 Task: Check the percentage active listings of foyer in the last 3 years.
Action: Mouse moved to (774, 178)
Screenshot: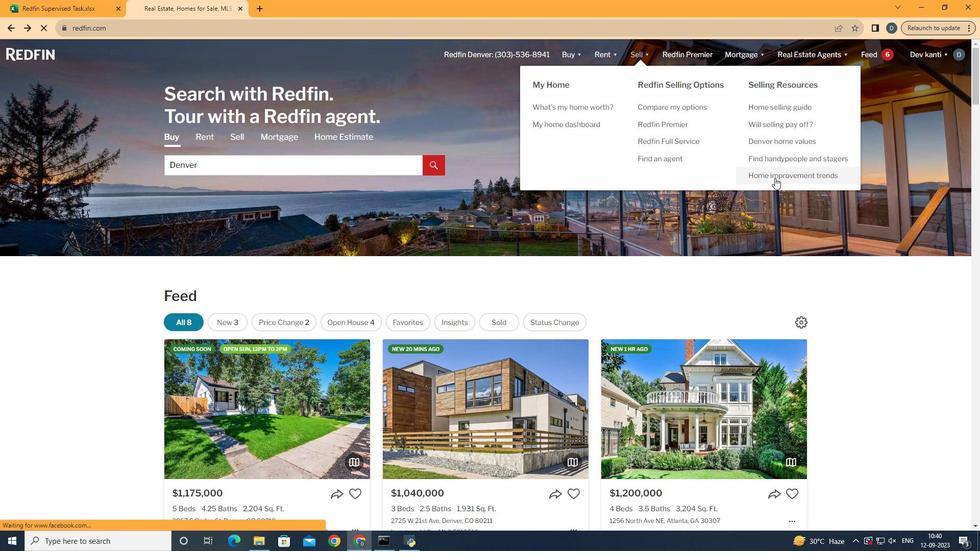
Action: Mouse pressed left at (774, 178)
Screenshot: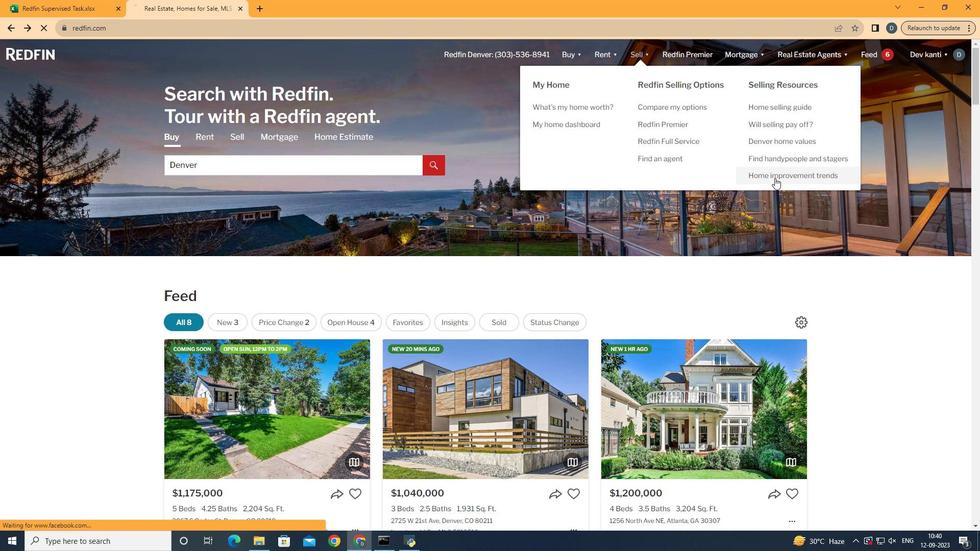 
Action: Mouse moved to (773, 174)
Screenshot: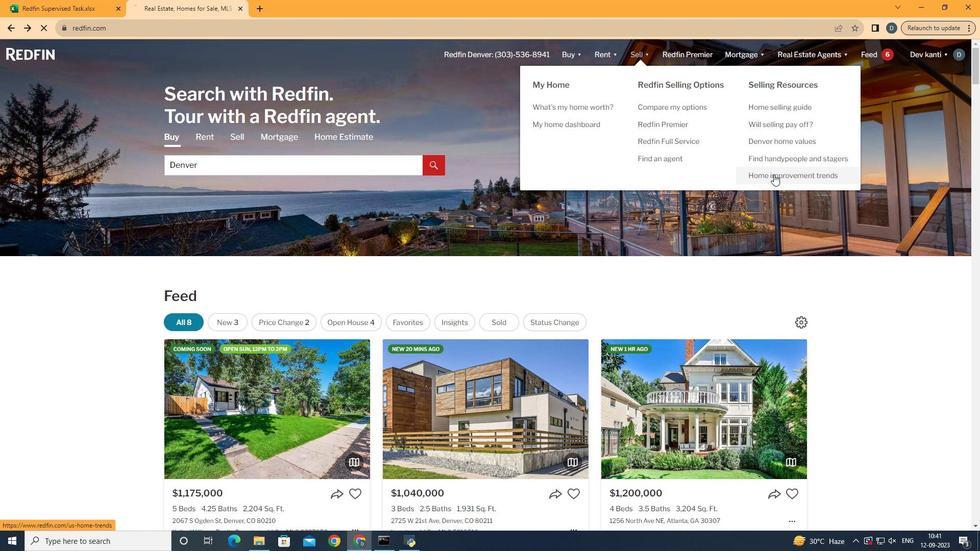 
Action: Mouse pressed left at (773, 174)
Screenshot: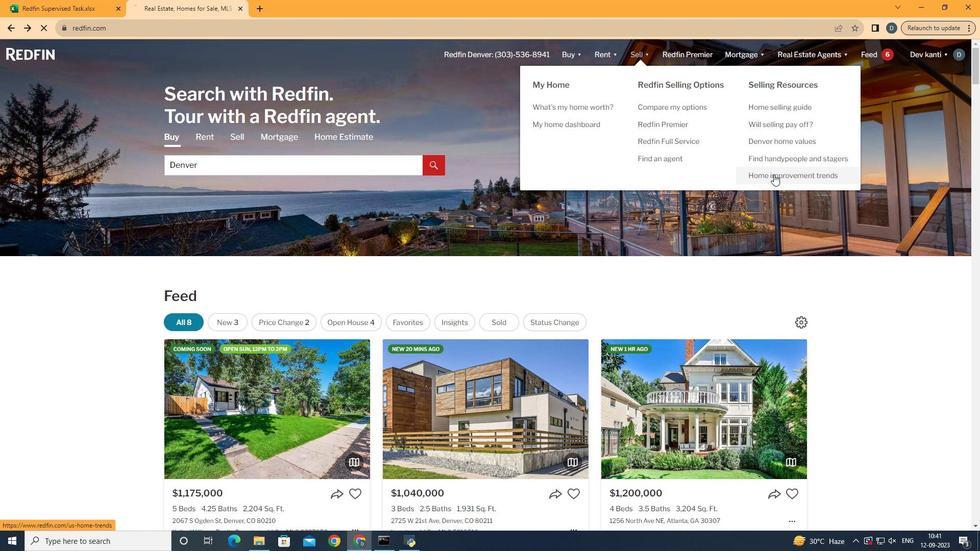 
Action: Mouse moved to (242, 203)
Screenshot: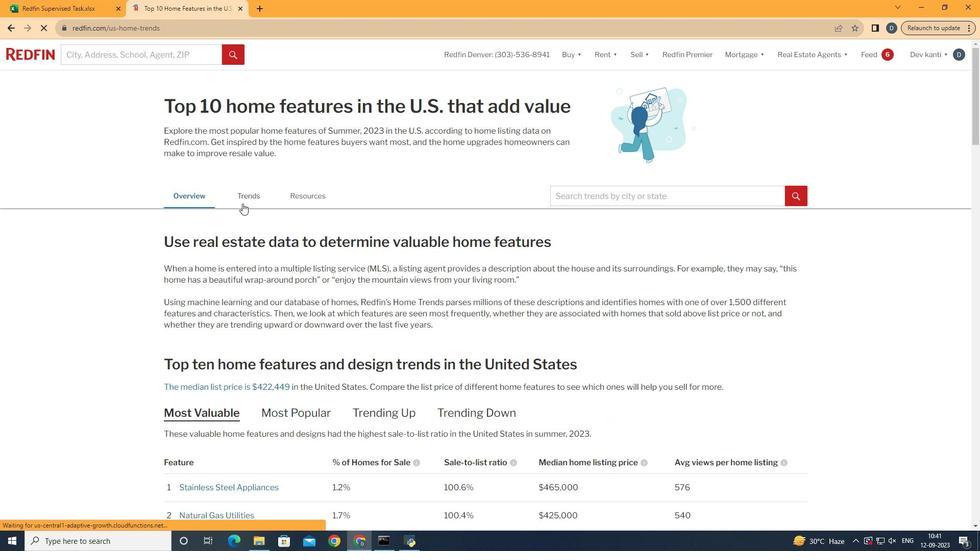 
Action: Mouse pressed left at (242, 203)
Screenshot: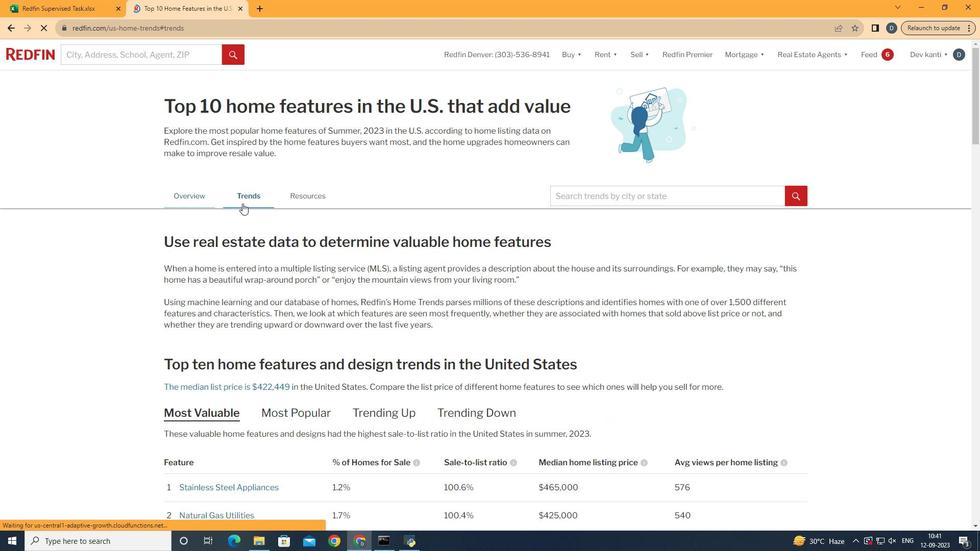 
Action: Mouse moved to (362, 289)
Screenshot: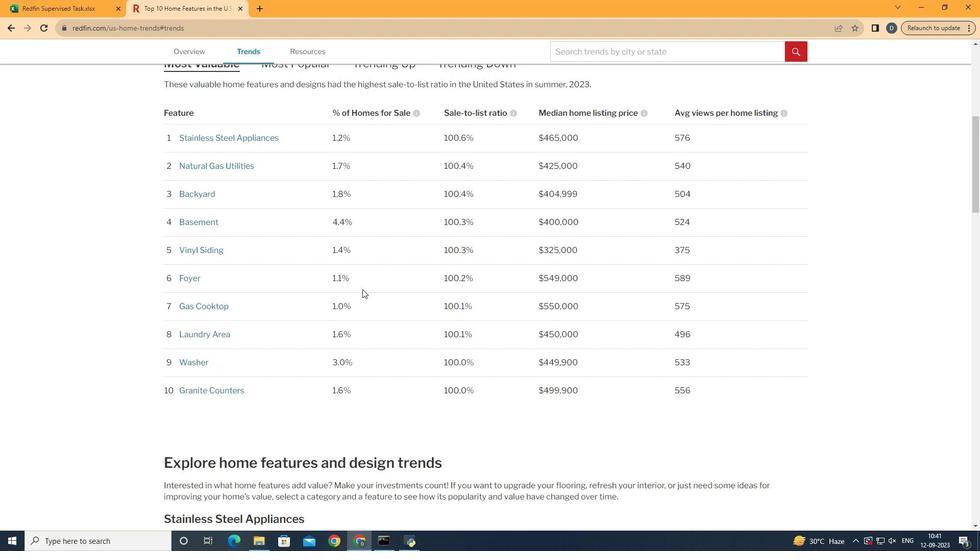 
Action: Mouse scrolled (362, 289) with delta (0, 0)
Screenshot: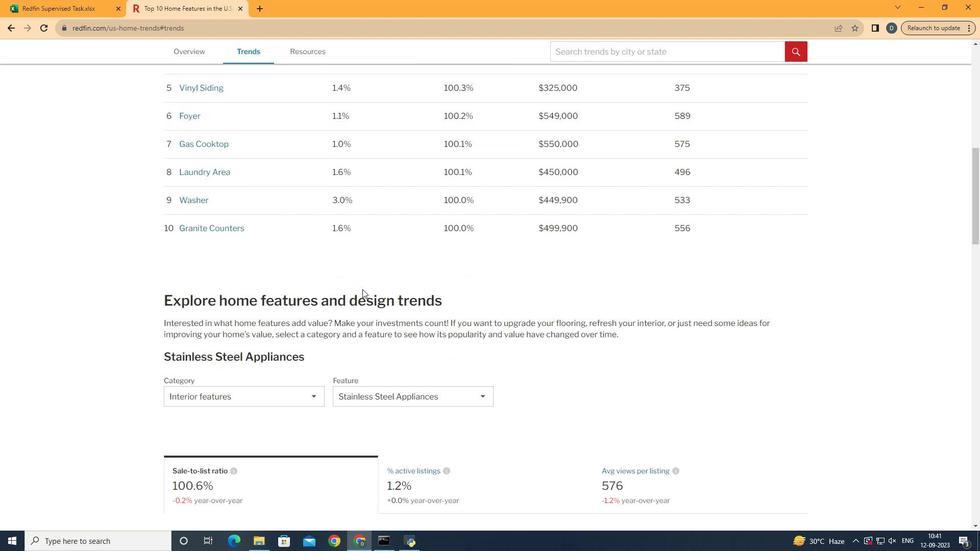 
Action: Mouse scrolled (362, 289) with delta (0, 0)
Screenshot: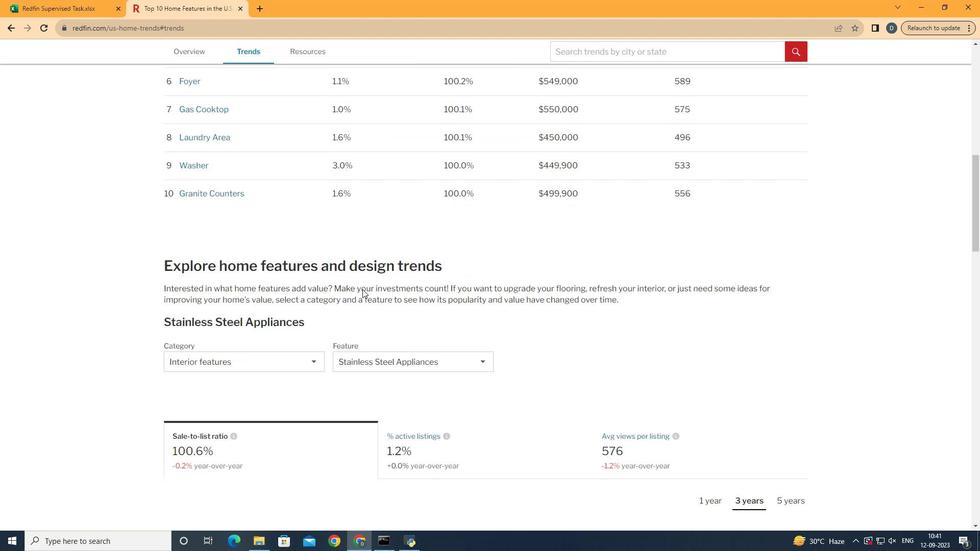 
Action: Mouse scrolled (362, 289) with delta (0, 0)
Screenshot: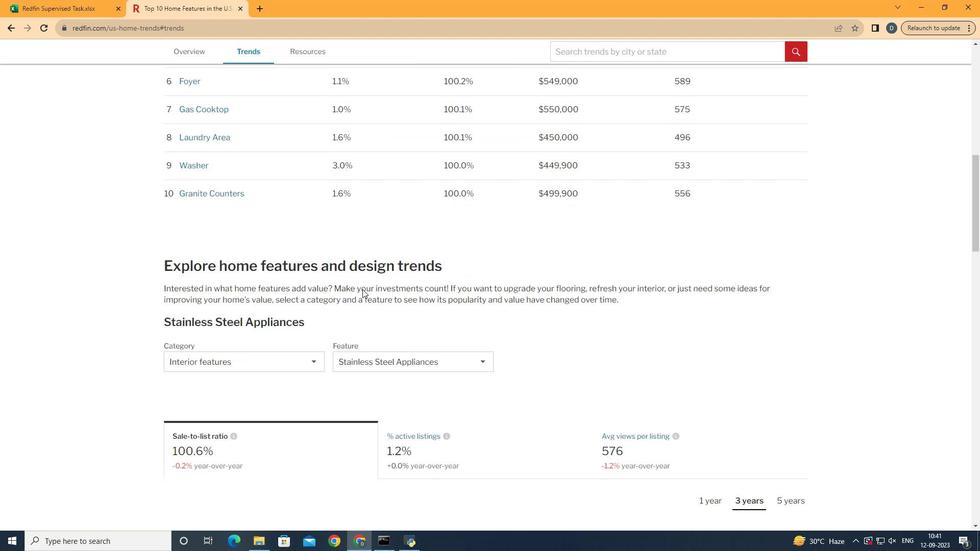 
Action: Mouse scrolled (362, 289) with delta (0, 0)
Screenshot: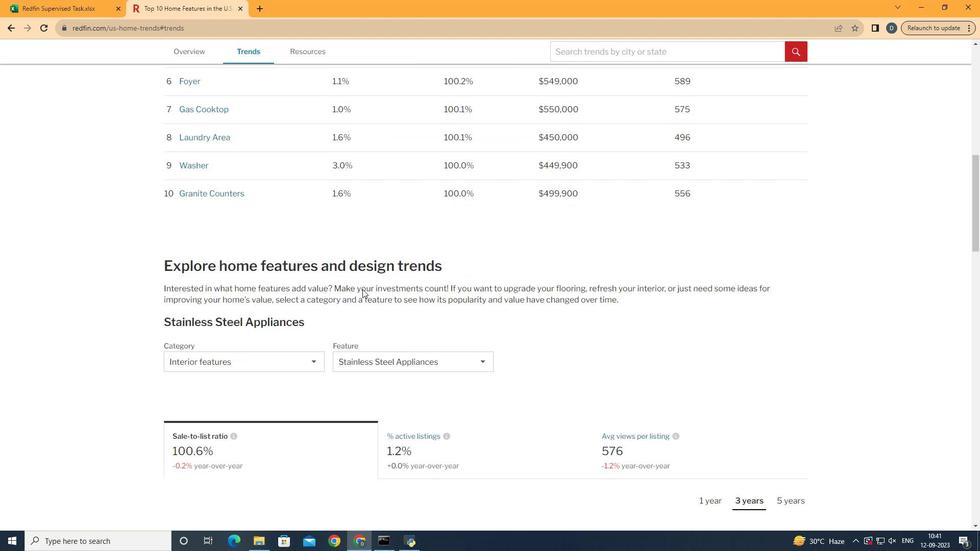 
Action: Mouse scrolled (362, 289) with delta (0, 0)
Screenshot: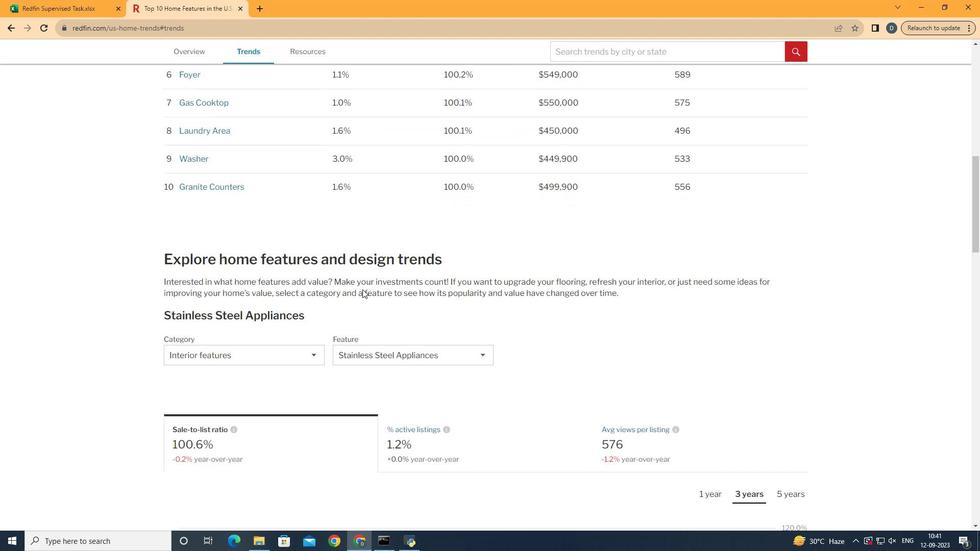 
Action: Mouse scrolled (362, 289) with delta (0, 0)
Screenshot: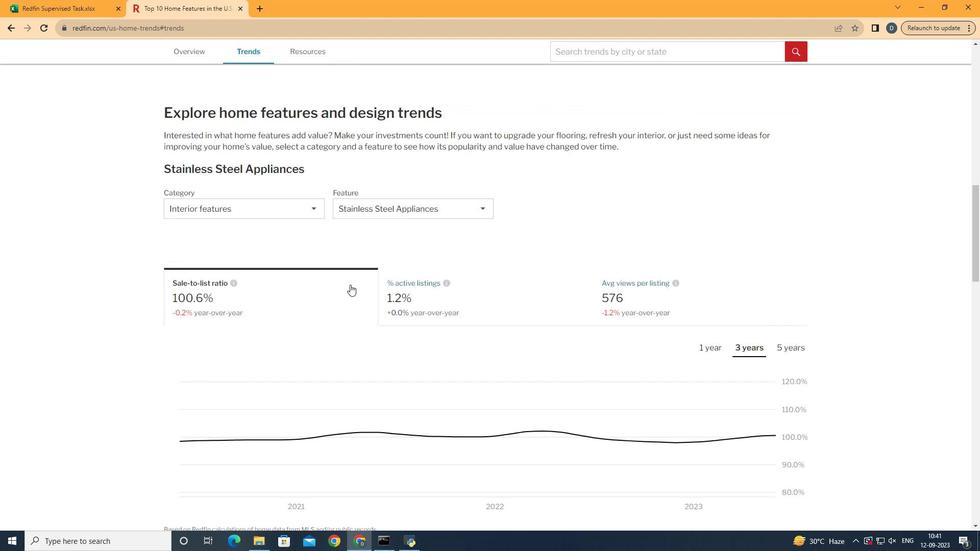 
Action: Mouse scrolled (362, 289) with delta (0, 0)
Screenshot: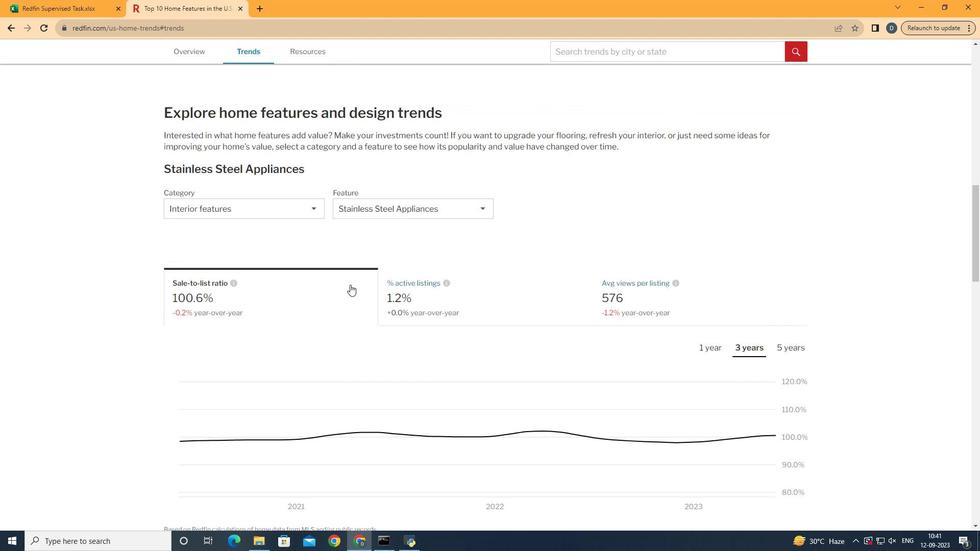 
Action: Mouse scrolled (362, 289) with delta (0, 0)
Screenshot: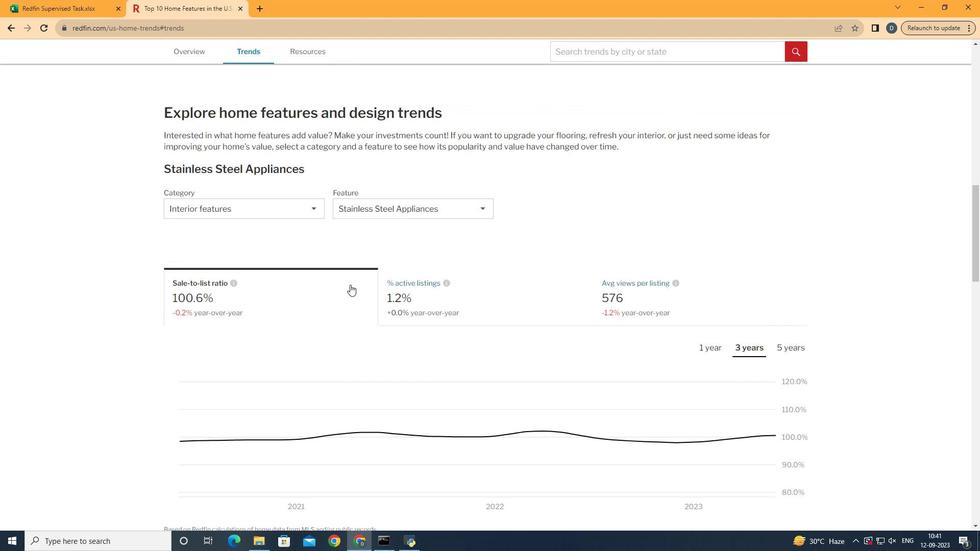 
Action: Mouse moved to (283, 202)
Screenshot: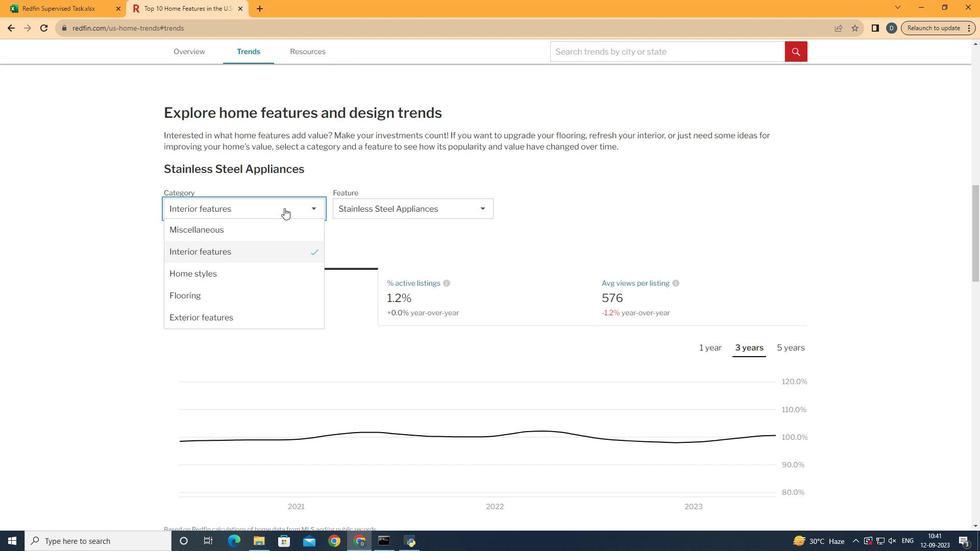 
Action: Mouse pressed left at (283, 202)
Screenshot: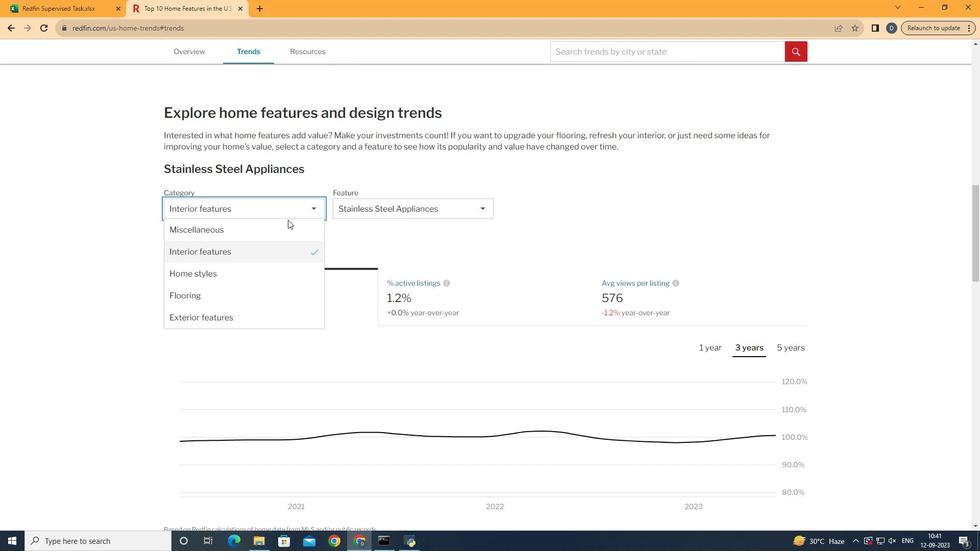 
Action: Mouse moved to (294, 254)
Screenshot: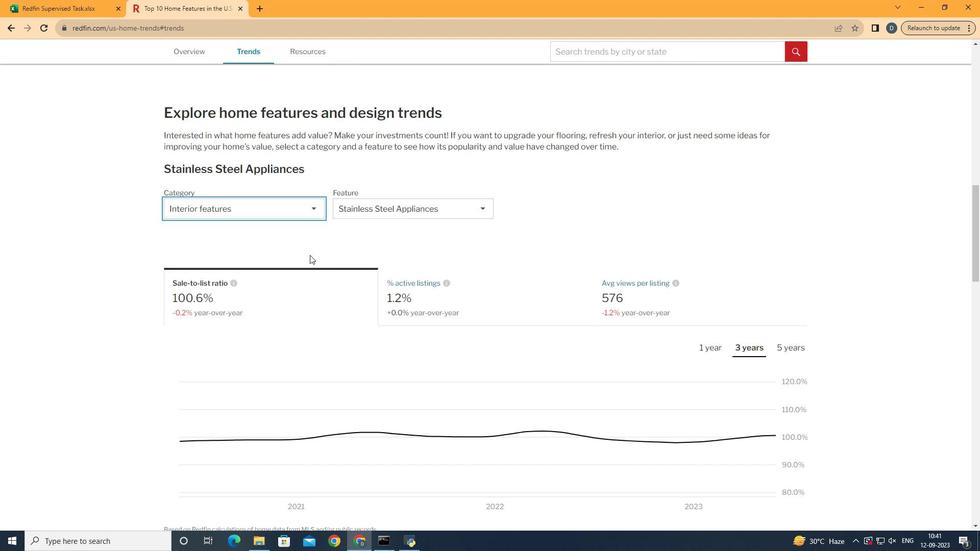 
Action: Mouse pressed left at (294, 254)
Screenshot: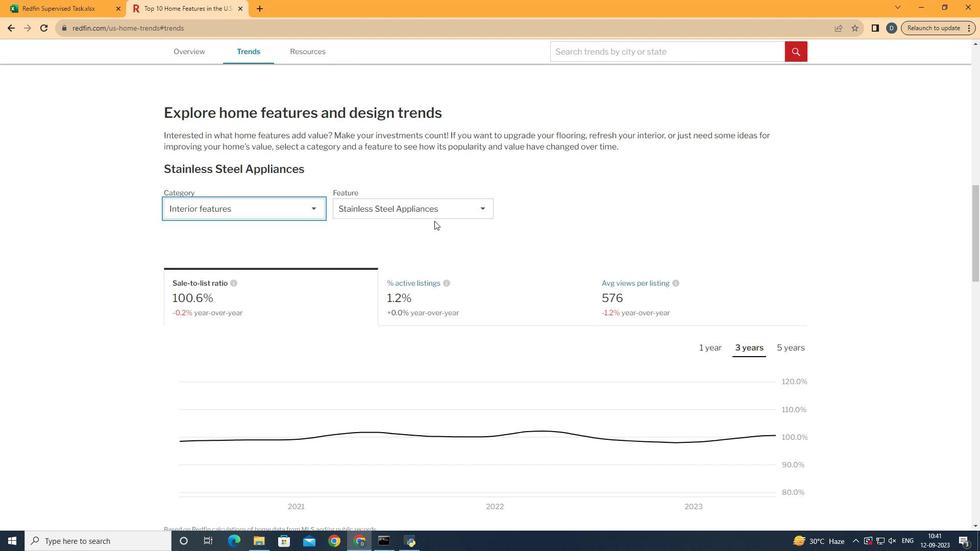 
Action: Mouse moved to (440, 219)
Screenshot: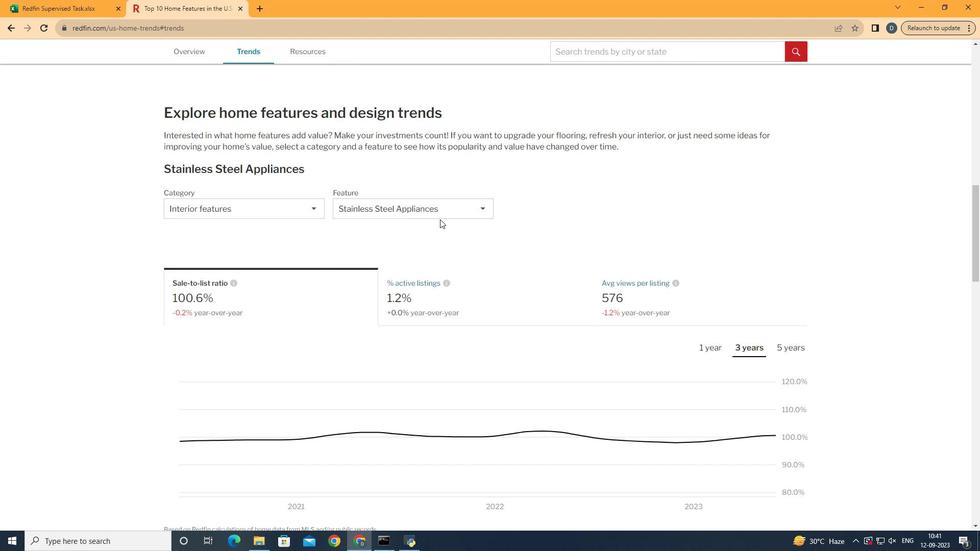 
Action: Mouse pressed left at (440, 219)
Screenshot: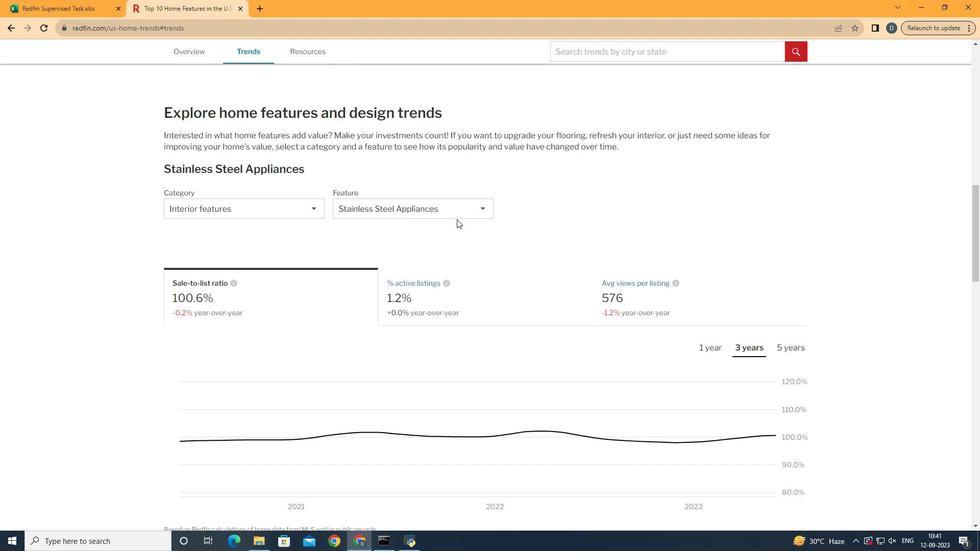 
Action: Mouse moved to (457, 219)
Screenshot: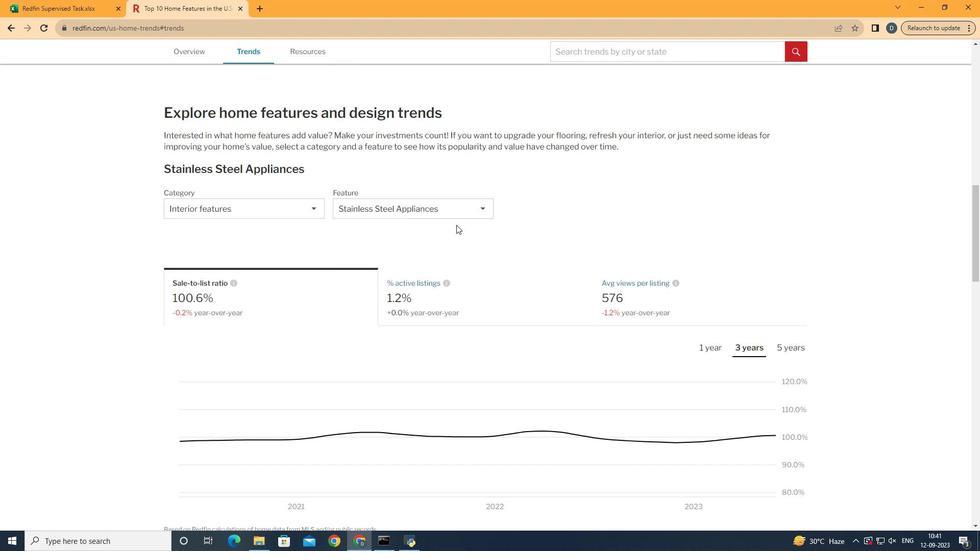 
Action: Mouse pressed left at (457, 219)
Screenshot: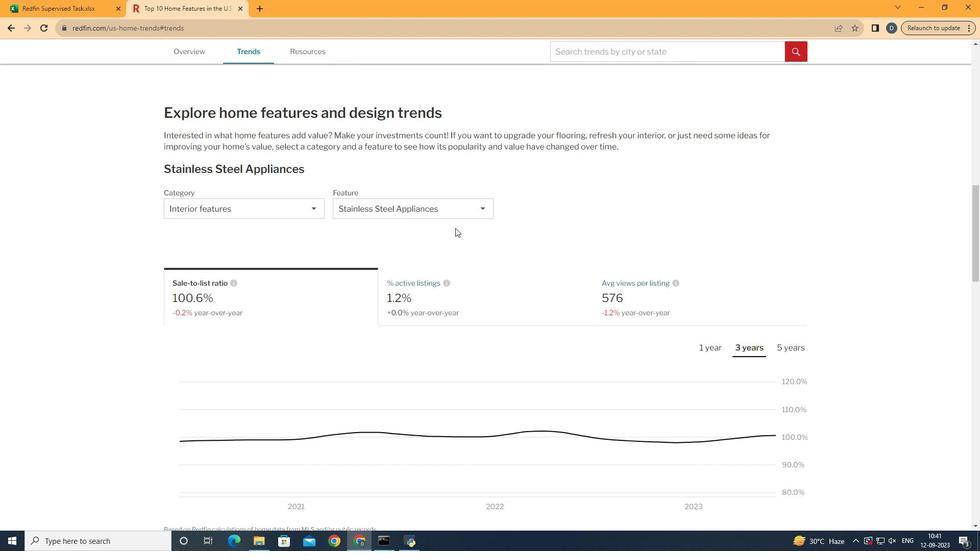 
Action: Mouse moved to (479, 204)
Screenshot: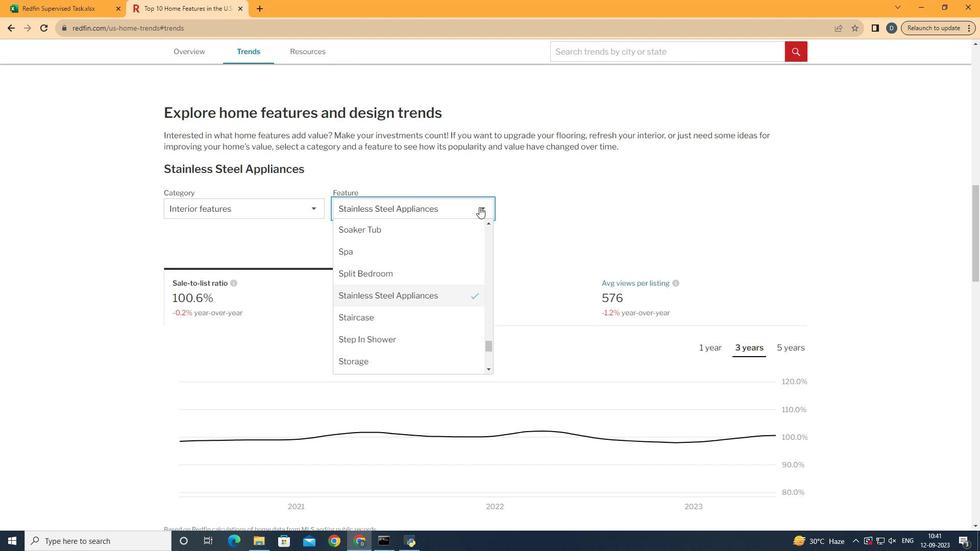 
Action: Mouse pressed left at (479, 204)
Screenshot: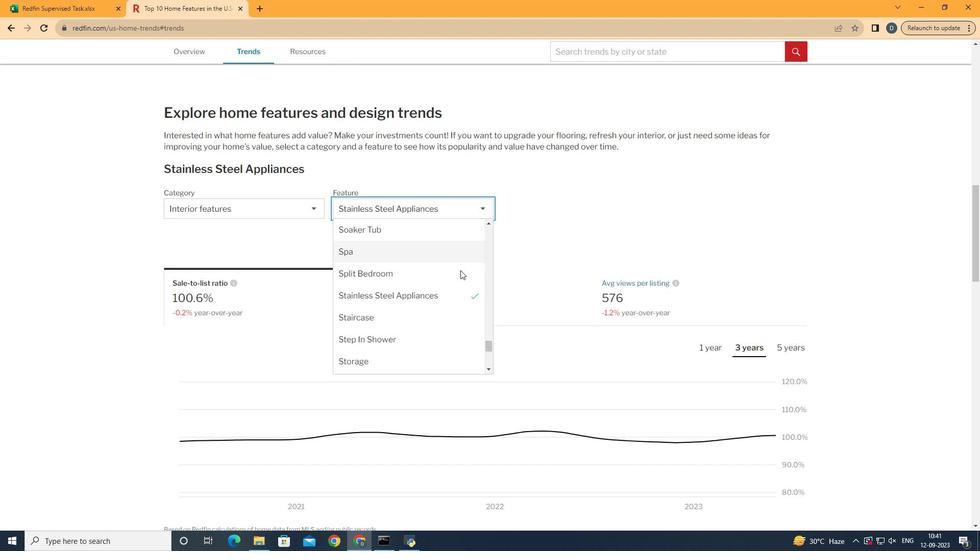 
Action: Mouse moved to (457, 282)
Screenshot: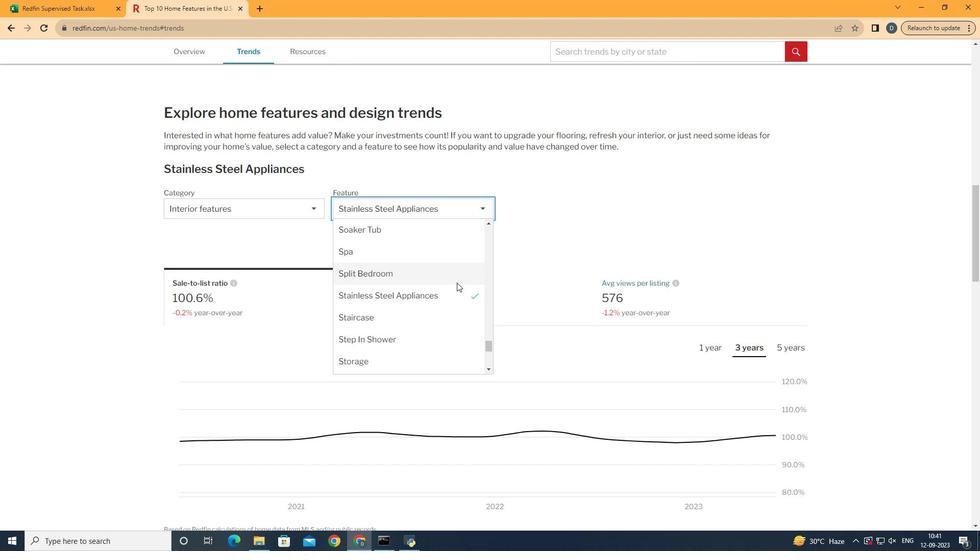 
Action: Mouse scrolled (457, 283) with delta (0, 0)
Screenshot: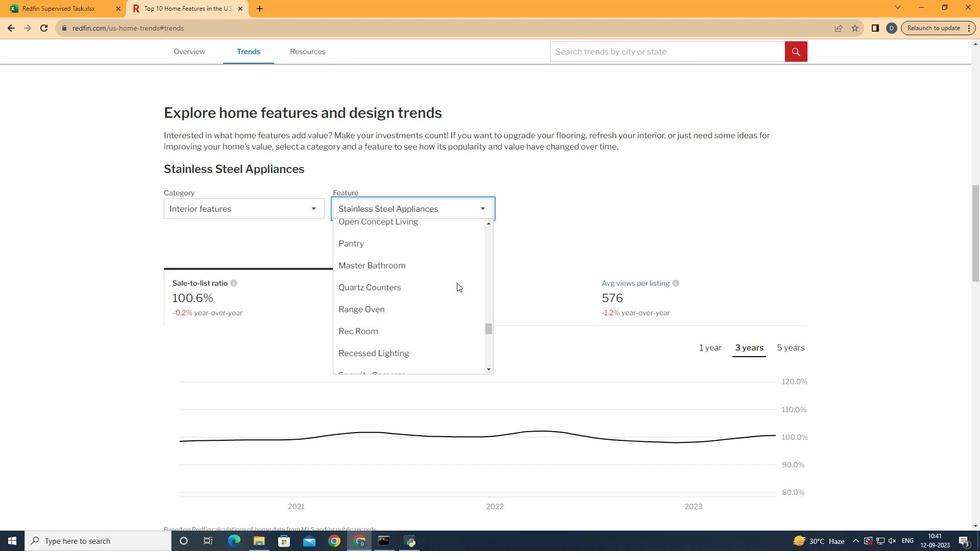 
Action: Mouse scrolled (457, 283) with delta (0, 0)
Screenshot: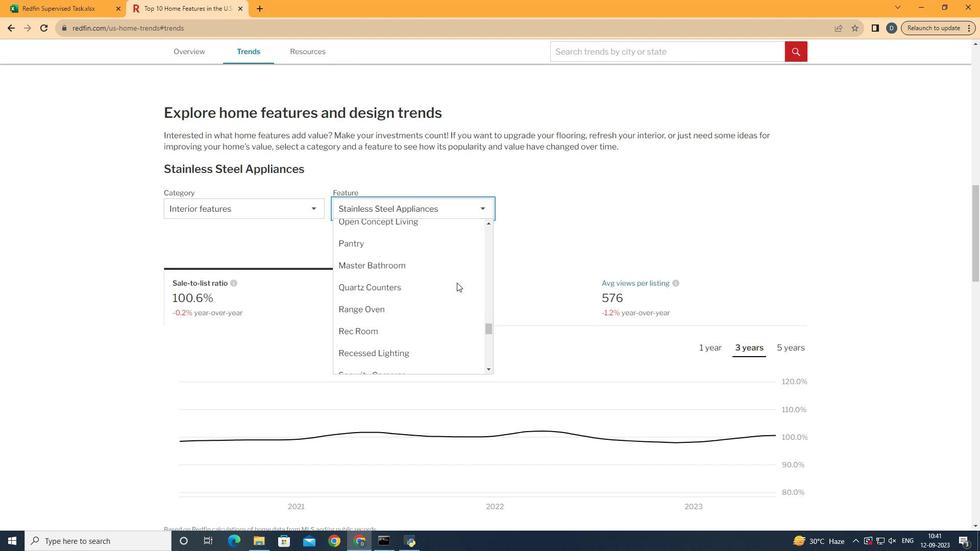 
Action: Mouse scrolled (457, 283) with delta (0, 0)
Screenshot: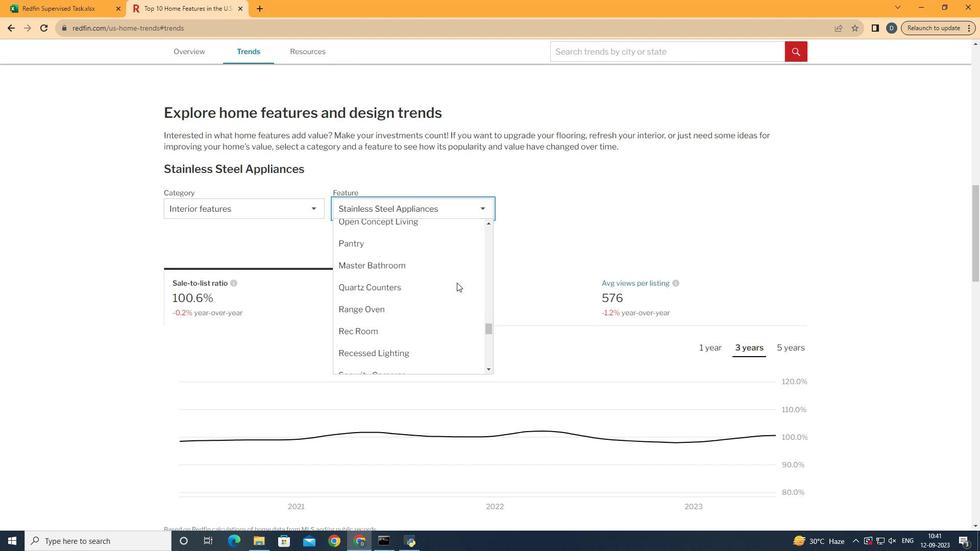 
Action: Mouse scrolled (457, 283) with delta (0, 0)
Screenshot: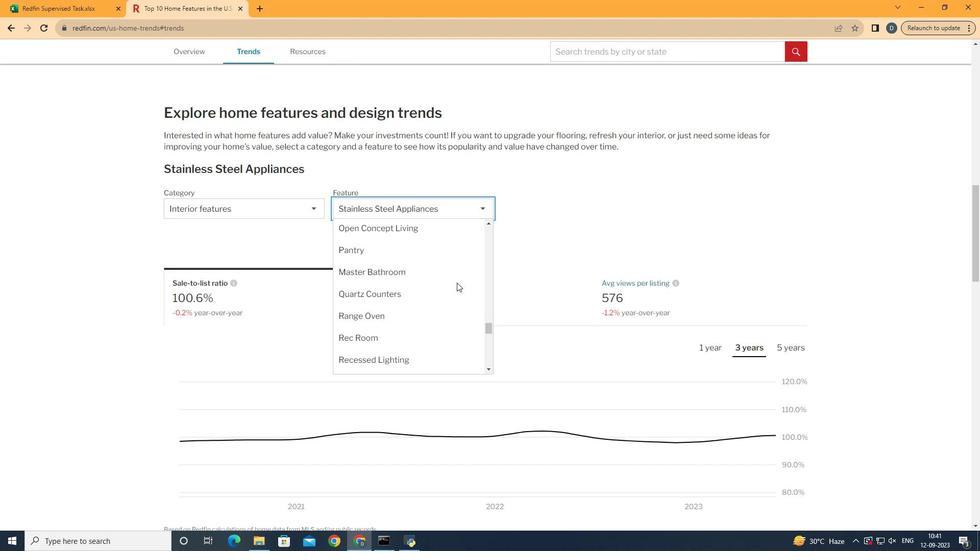 
Action: Mouse scrolled (457, 283) with delta (0, 0)
Screenshot: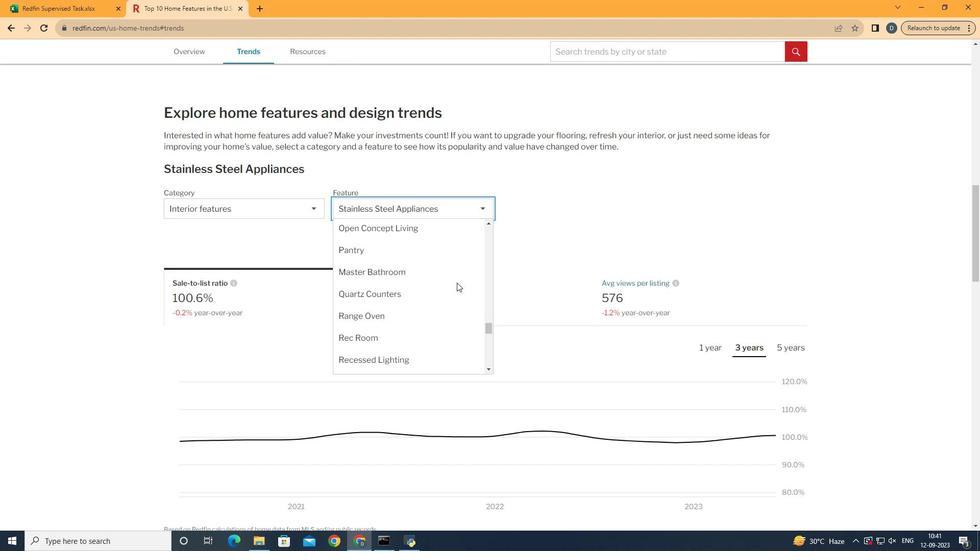 
Action: Mouse scrolled (457, 283) with delta (0, 0)
Screenshot: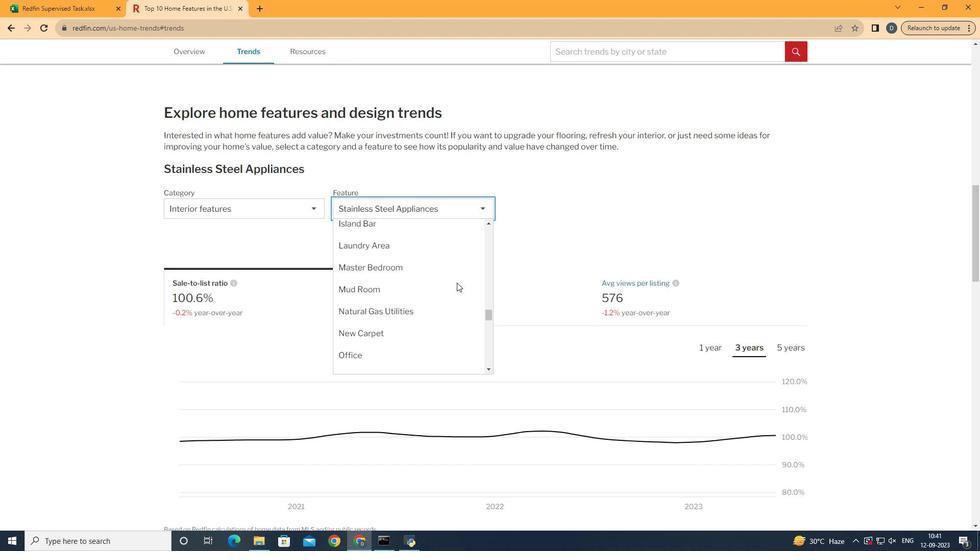 
Action: Mouse scrolled (457, 283) with delta (0, 0)
Screenshot: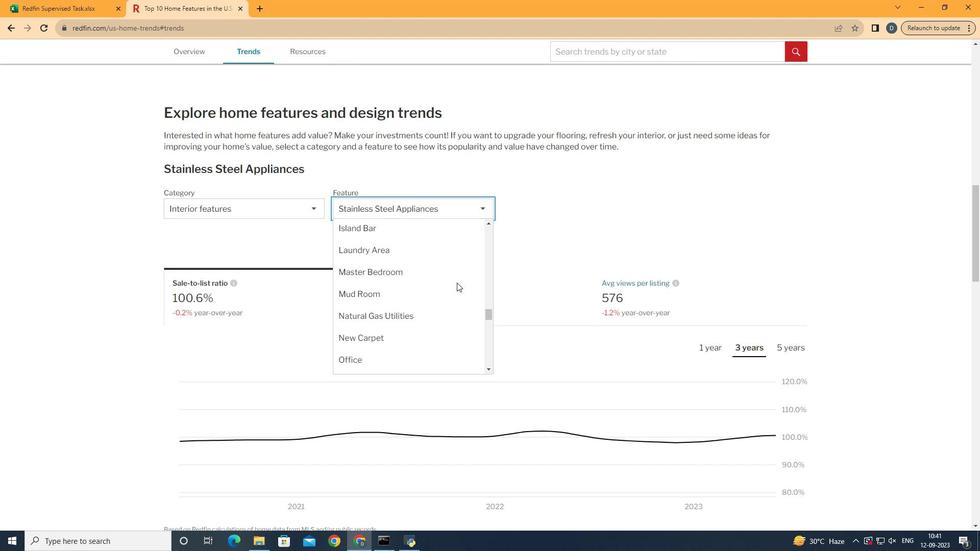 
Action: Mouse scrolled (457, 283) with delta (0, 0)
Screenshot: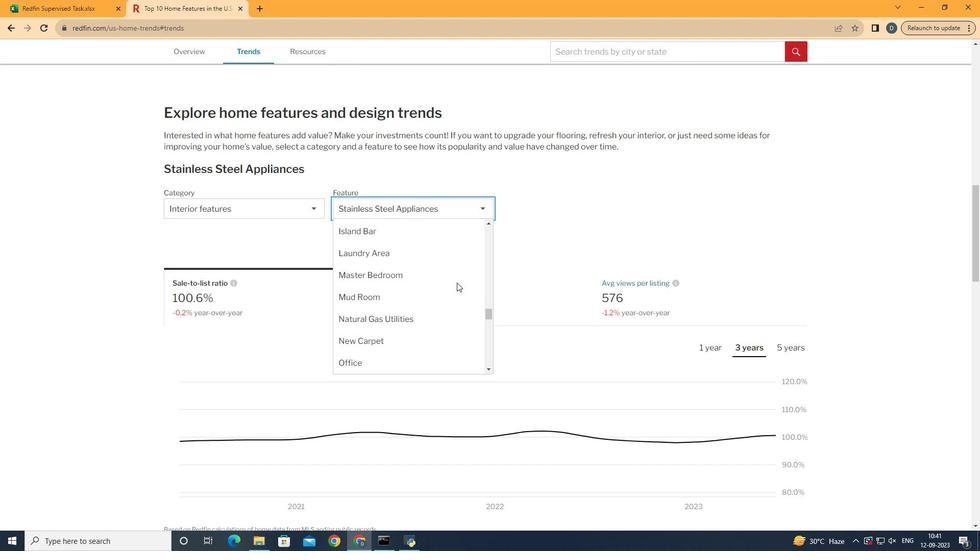 
Action: Mouse scrolled (457, 283) with delta (0, 0)
Screenshot: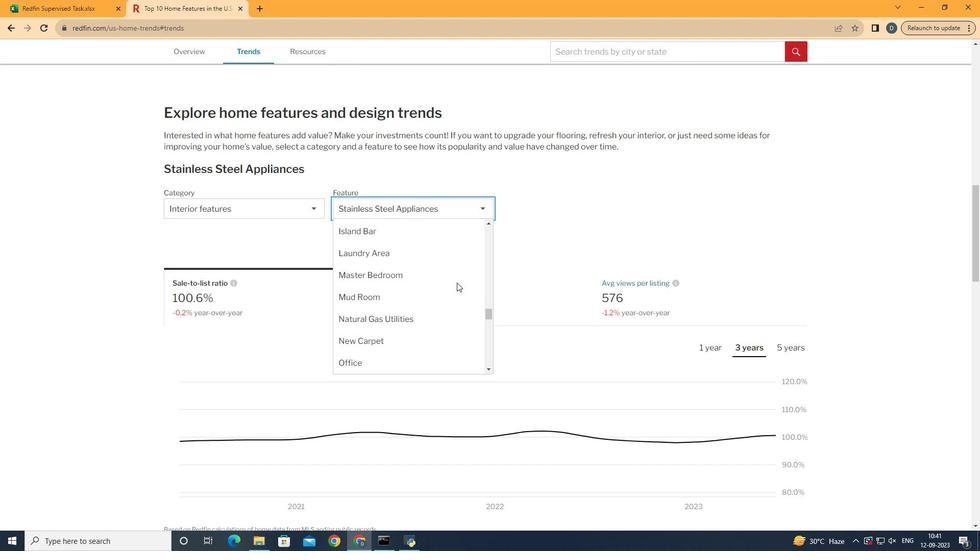 
Action: Mouse scrolled (457, 283) with delta (0, 0)
Screenshot: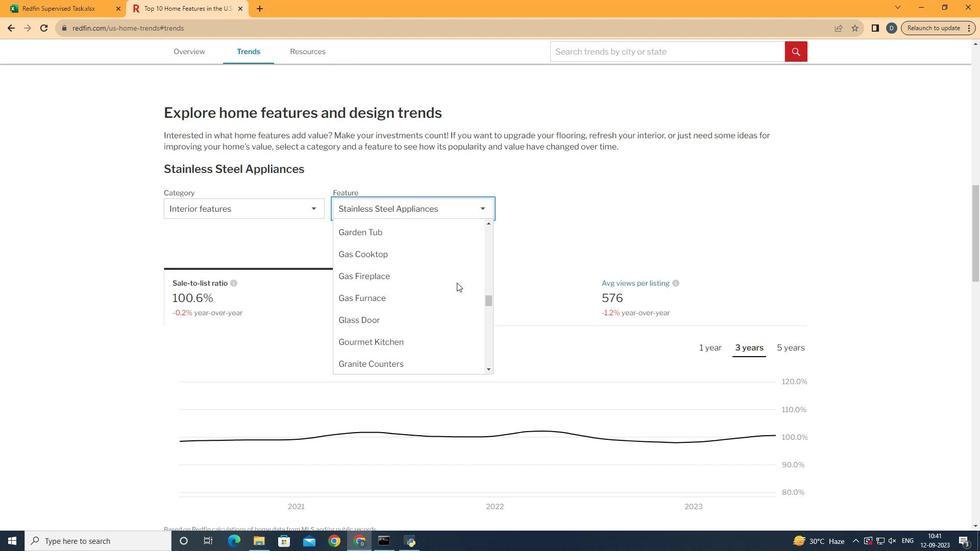 
Action: Mouse scrolled (457, 283) with delta (0, 0)
Screenshot: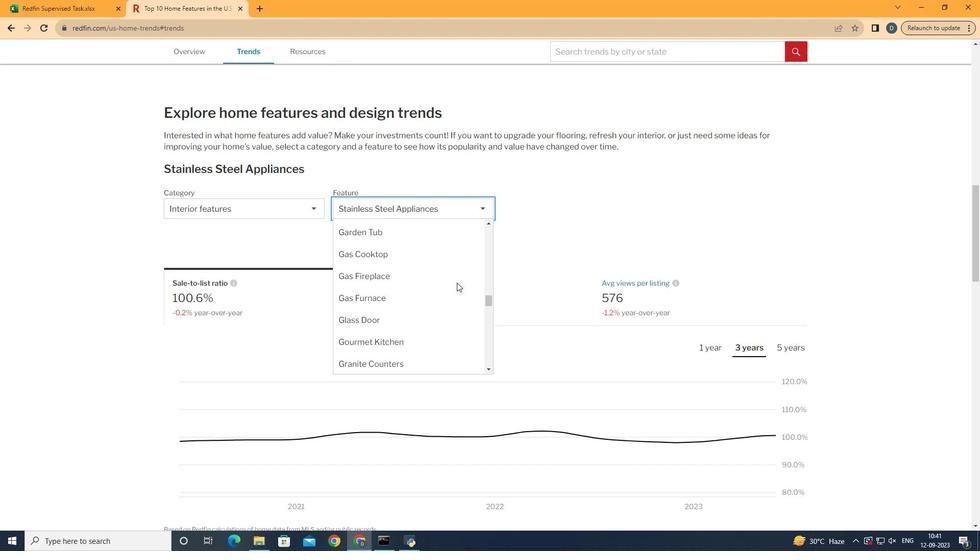 
Action: Mouse scrolled (457, 283) with delta (0, 0)
Screenshot: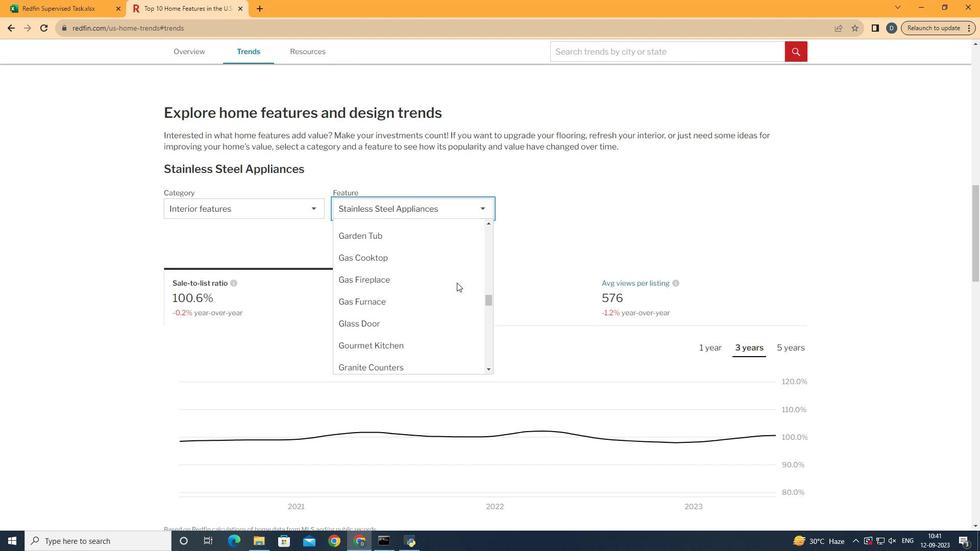 
Action: Mouse scrolled (457, 283) with delta (0, 0)
Screenshot: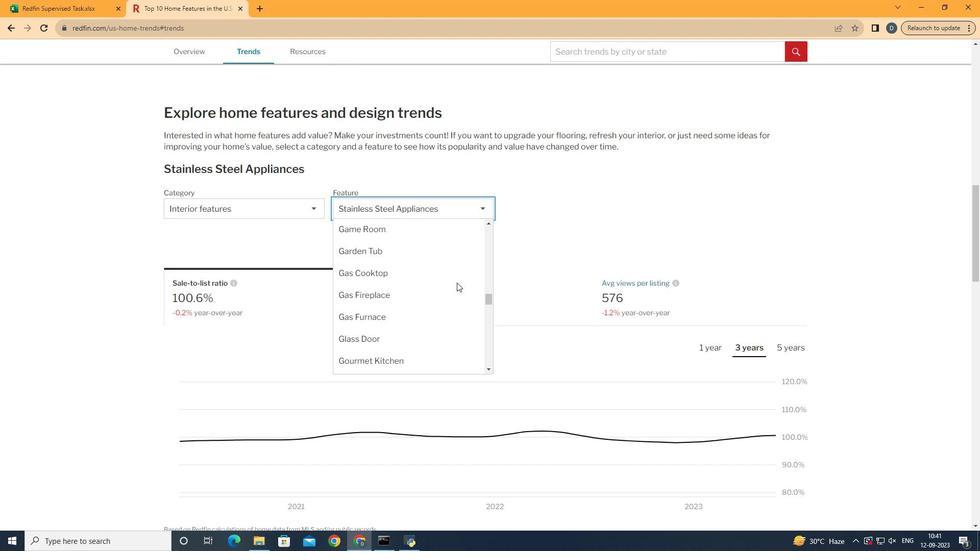 
Action: Mouse scrolled (457, 283) with delta (0, 0)
Screenshot: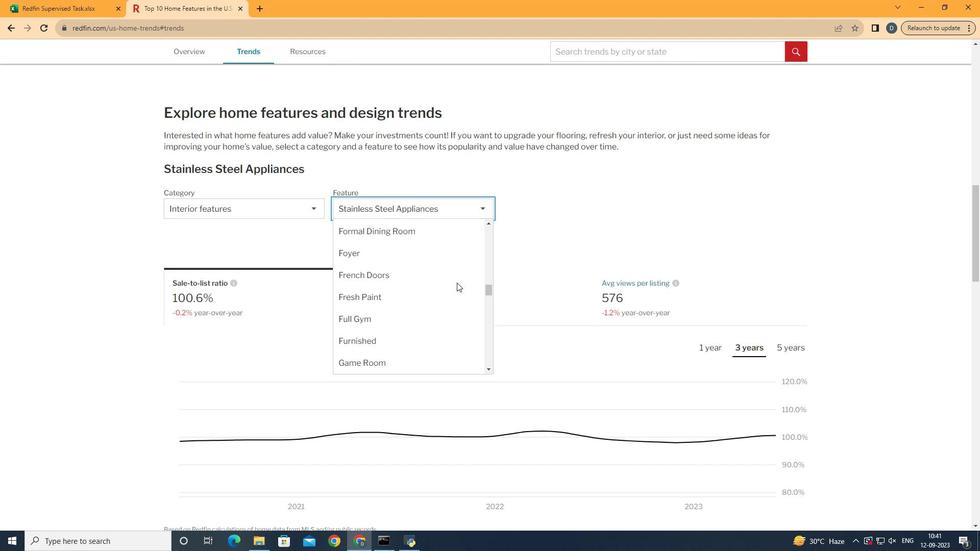 
Action: Mouse scrolled (457, 283) with delta (0, 0)
Screenshot: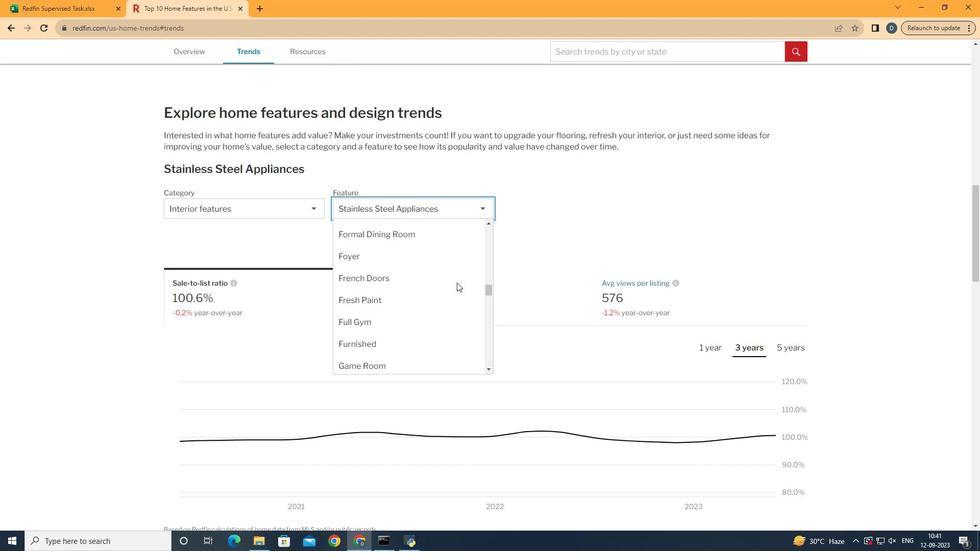 
Action: Mouse scrolled (457, 283) with delta (0, 0)
Screenshot: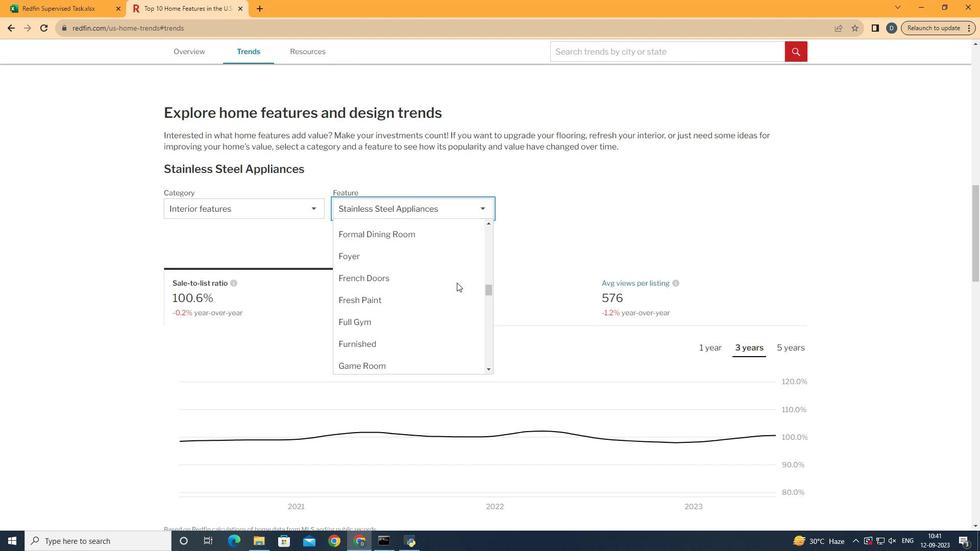 
Action: Mouse scrolled (457, 283) with delta (0, 0)
Screenshot: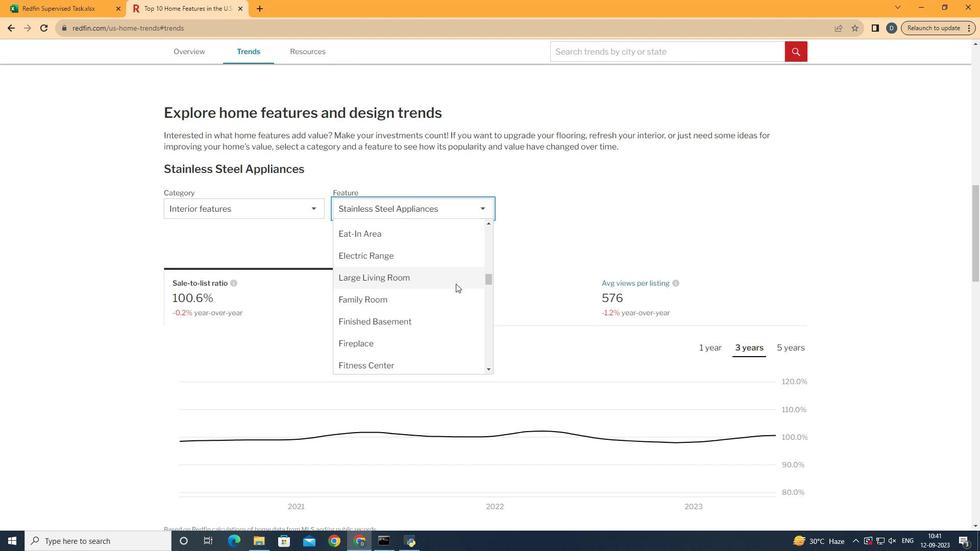 
Action: Mouse scrolled (457, 283) with delta (0, 0)
Screenshot: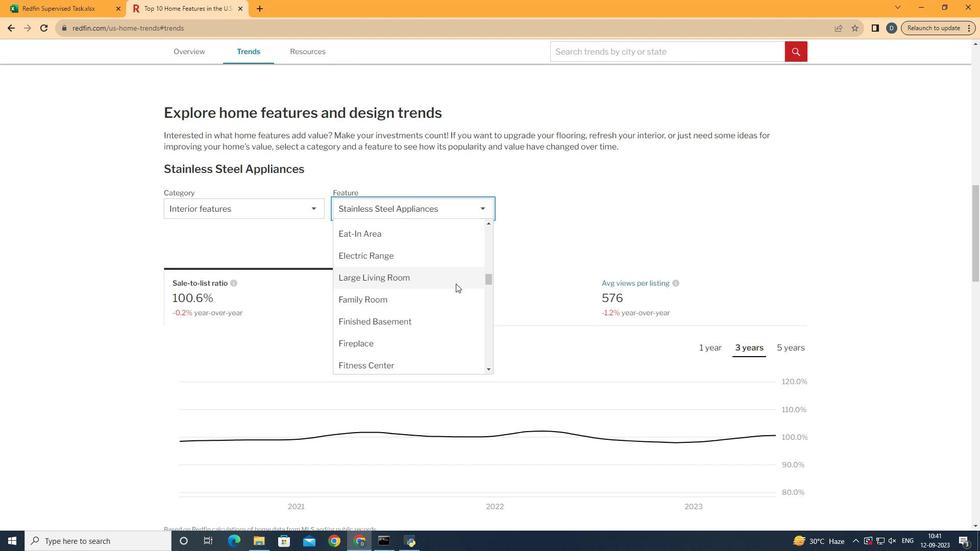
Action: Mouse scrolled (457, 283) with delta (0, 0)
Screenshot: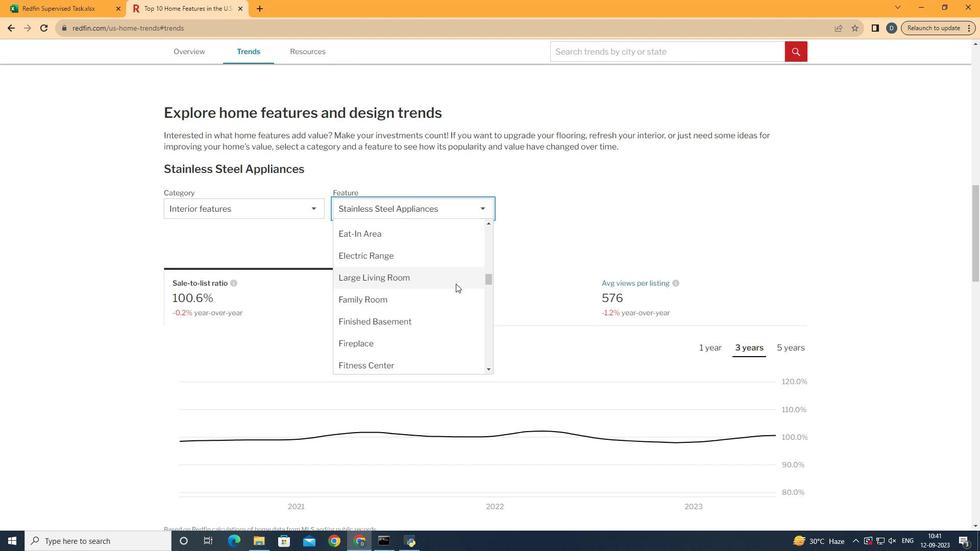 
Action: Mouse moved to (462, 338)
Screenshot: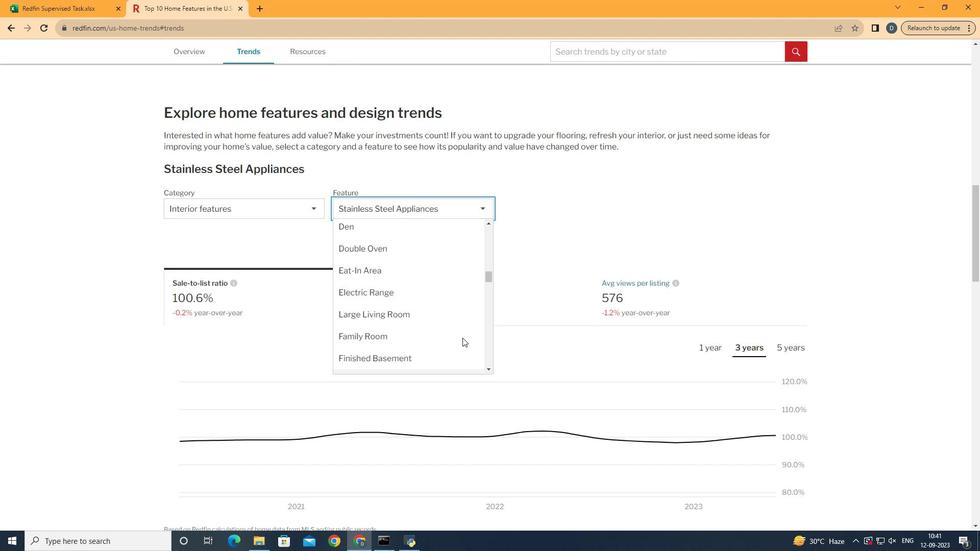 
Action: Mouse scrolled (462, 338) with delta (0, 0)
Screenshot: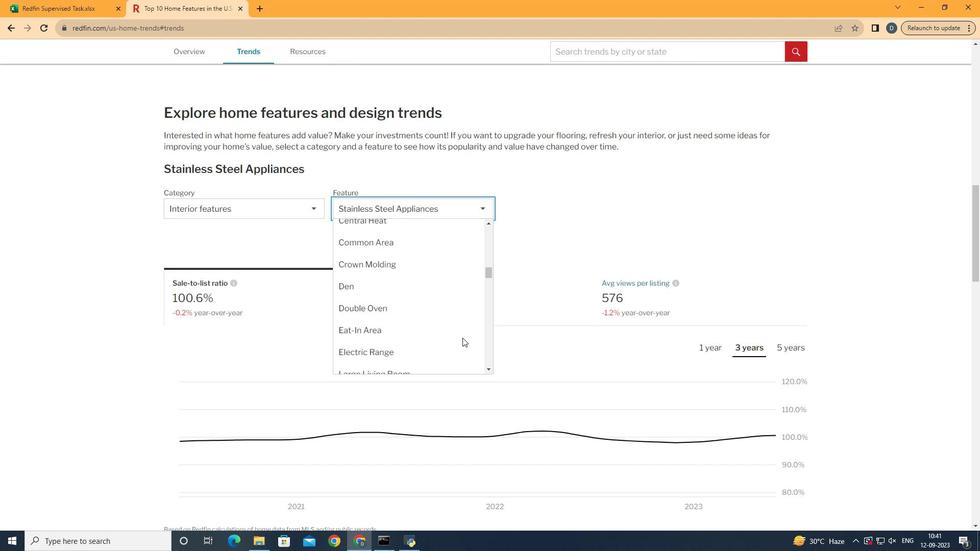 
Action: Mouse scrolled (462, 338) with delta (0, 0)
Screenshot: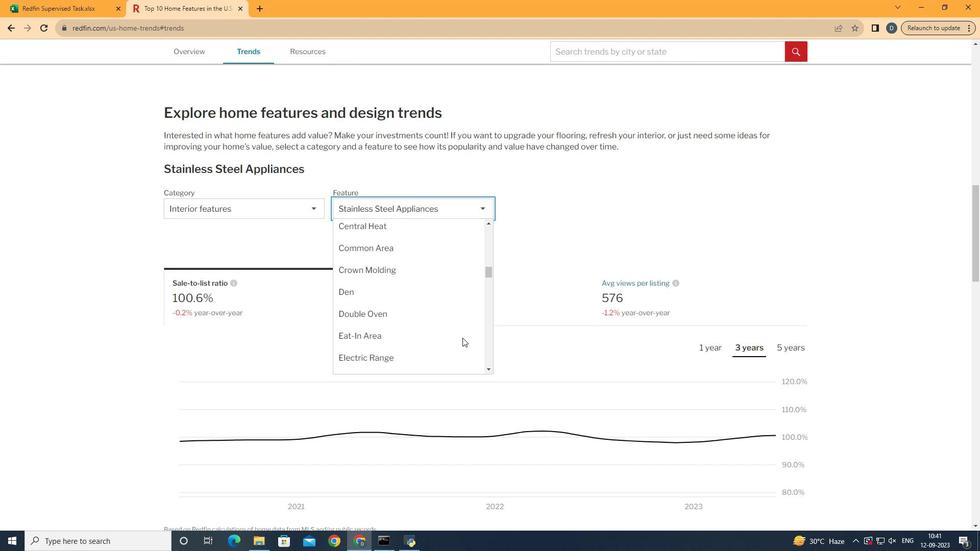 
Action: Mouse moved to (448, 292)
Screenshot: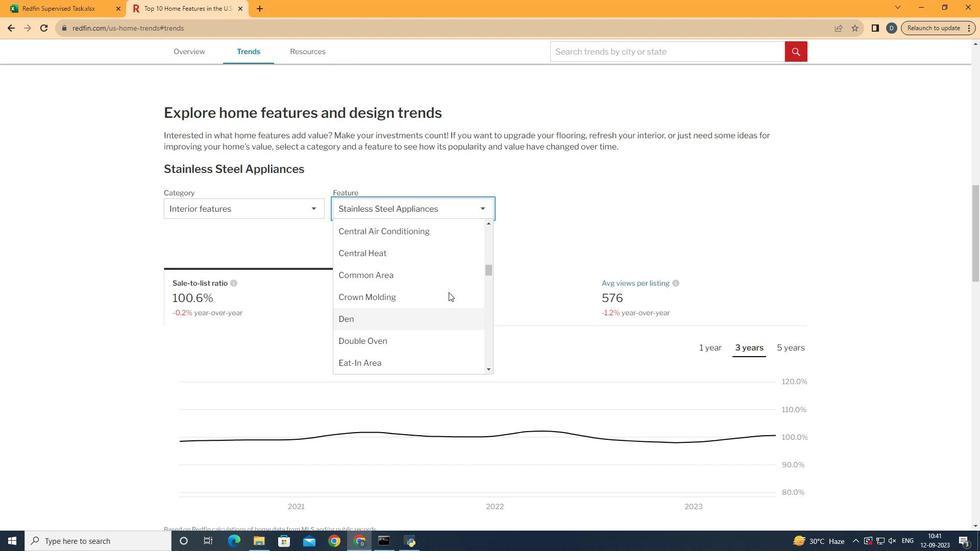 
Action: Mouse scrolled (448, 293) with delta (0, 0)
Screenshot: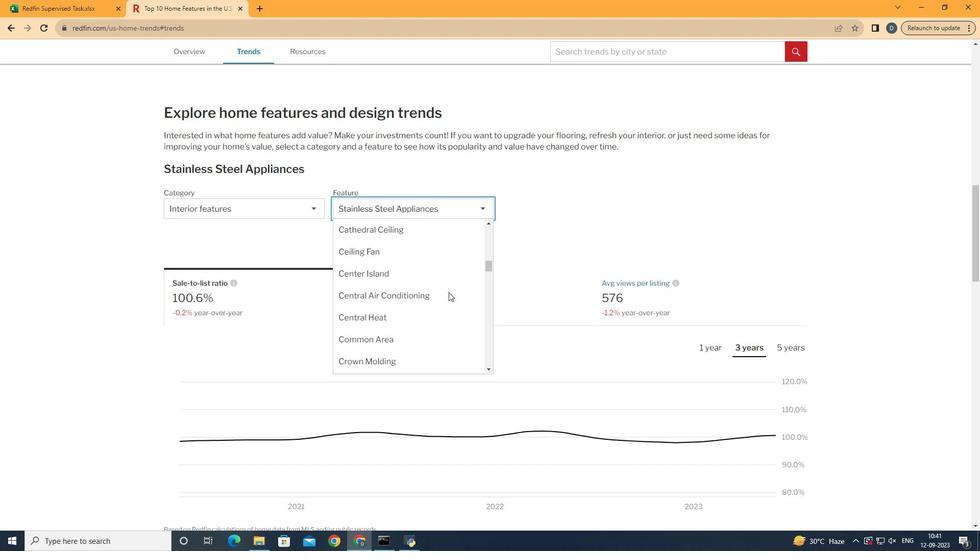 
Action: Mouse scrolled (448, 293) with delta (0, 0)
Screenshot: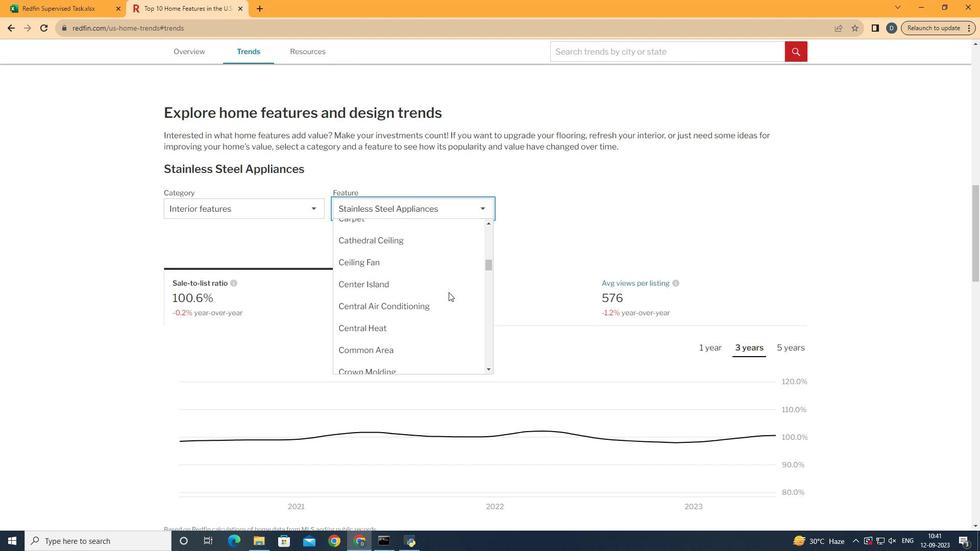 
Action: Mouse scrolled (448, 292) with delta (0, 0)
Screenshot: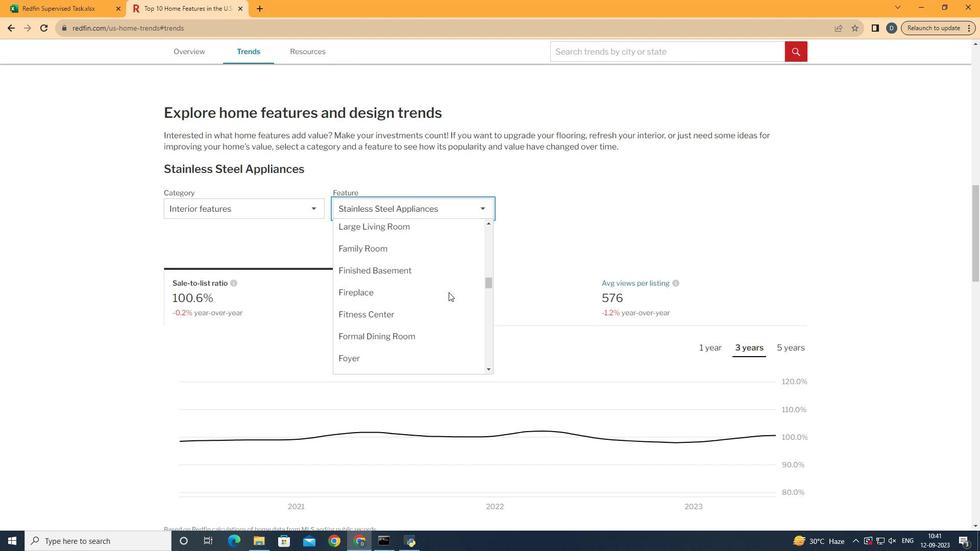 
Action: Mouse scrolled (448, 292) with delta (0, 0)
Screenshot: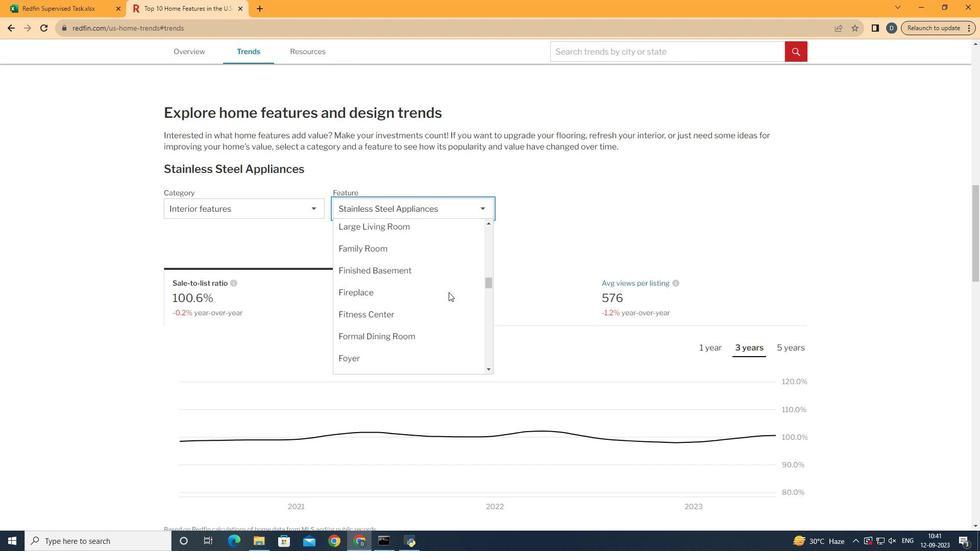 
Action: Mouse scrolled (448, 292) with delta (0, 0)
Screenshot: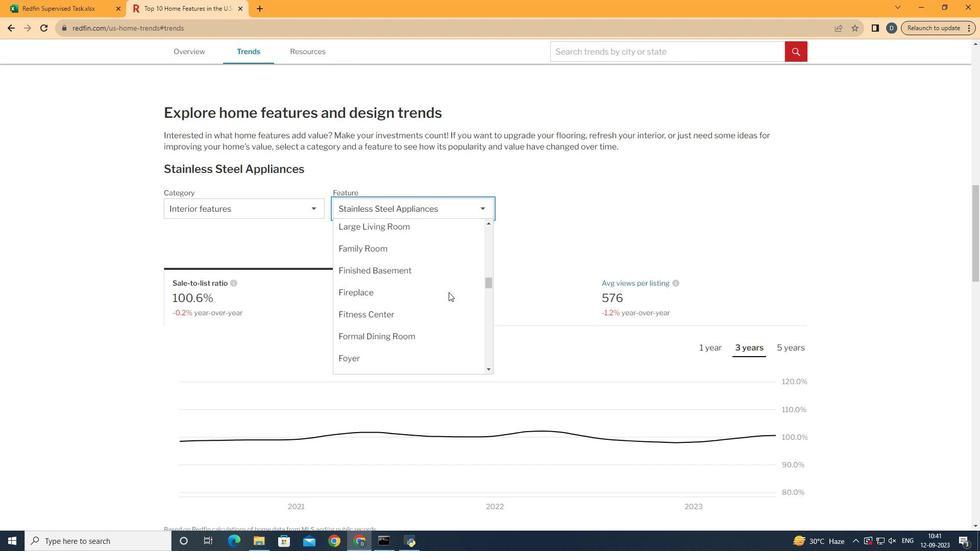 
Action: Mouse scrolled (448, 292) with delta (0, 0)
Screenshot: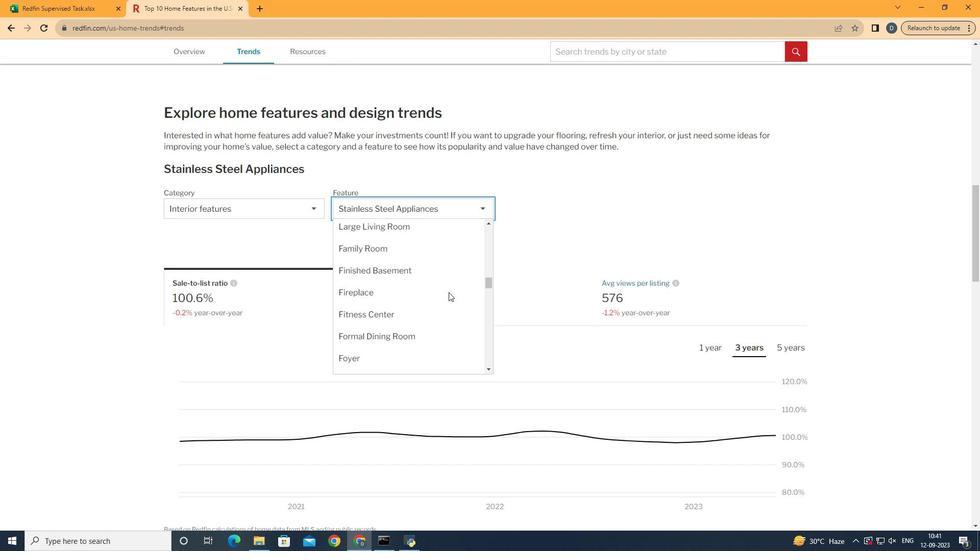 
Action: Mouse scrolled (448, 292) with delta (0, 0)
Screenshot: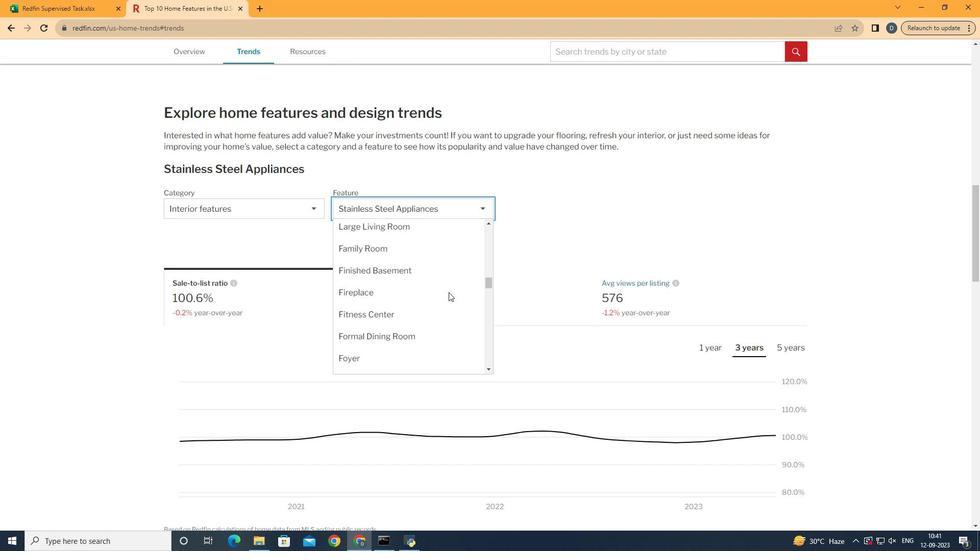 
Action: Mouse scrolled (448, 292) with delta (0, 0)
Screenshot: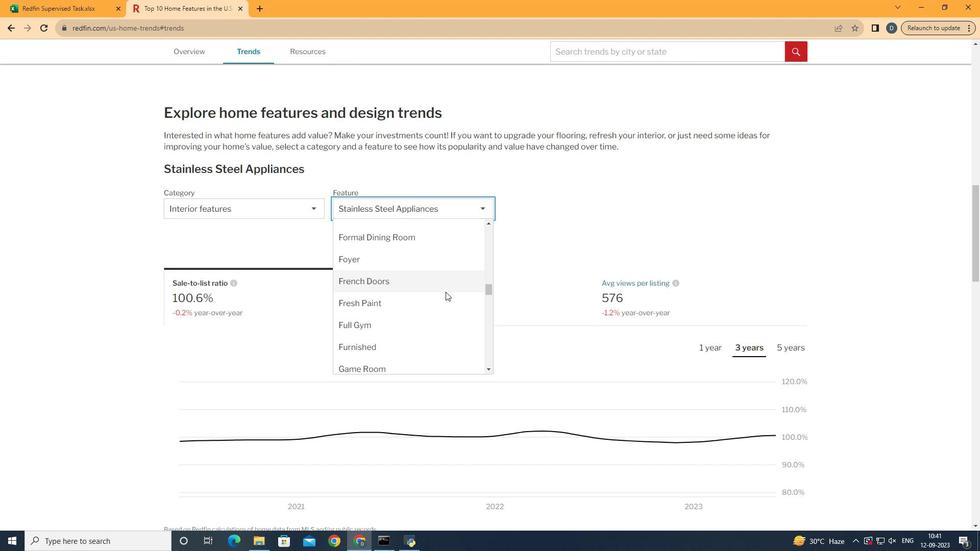 
Action: Mouse scrolled (448, 292) with delta (0, 0)
Screenshot: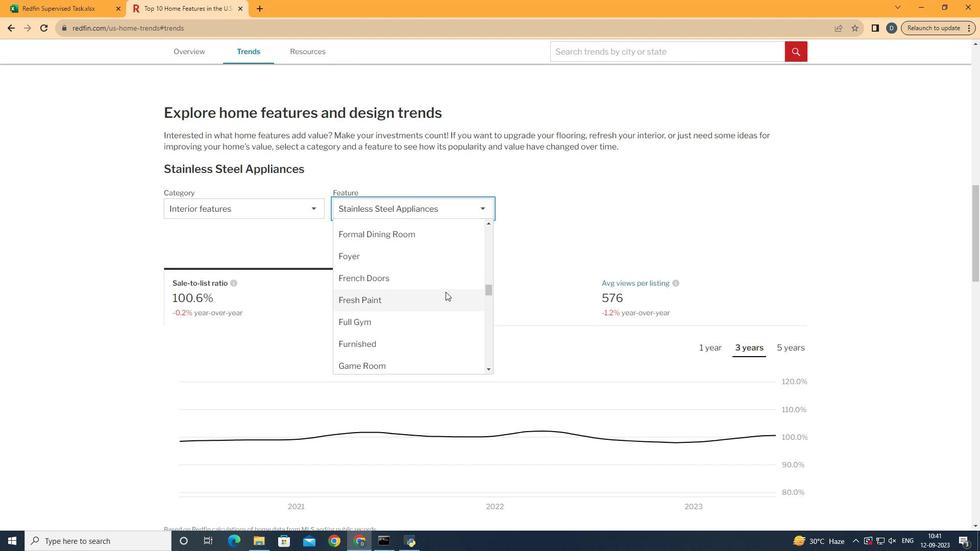 
Action: Mouse moved to (473, 257)
Screenshot: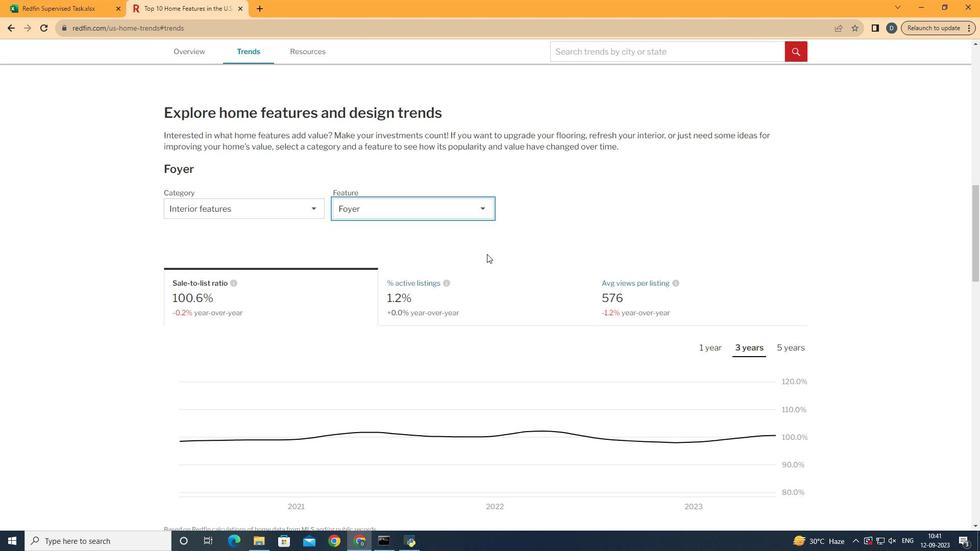 
Action: Mouse pressed left at (473, 257)
Screenshot: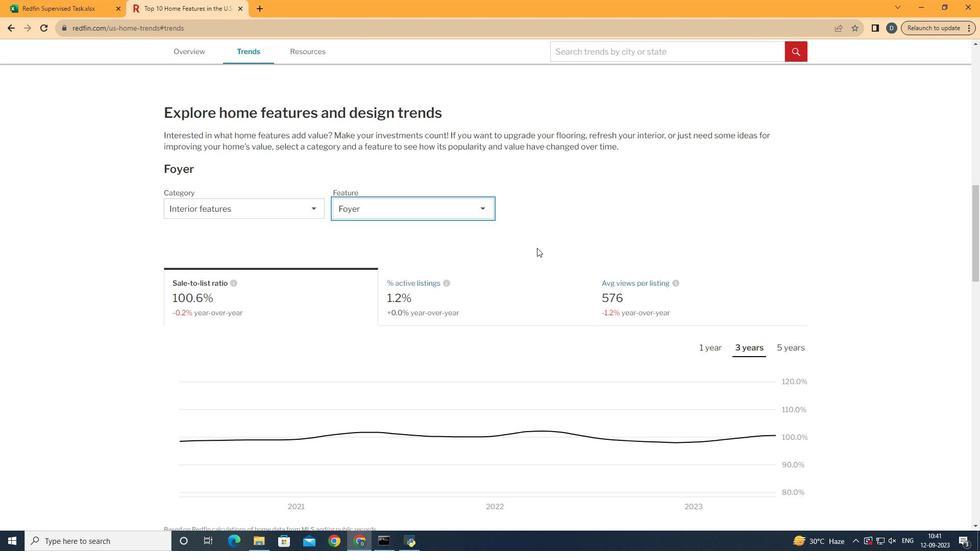 
Action: Mouse moved to (554, 245)
Screenshot: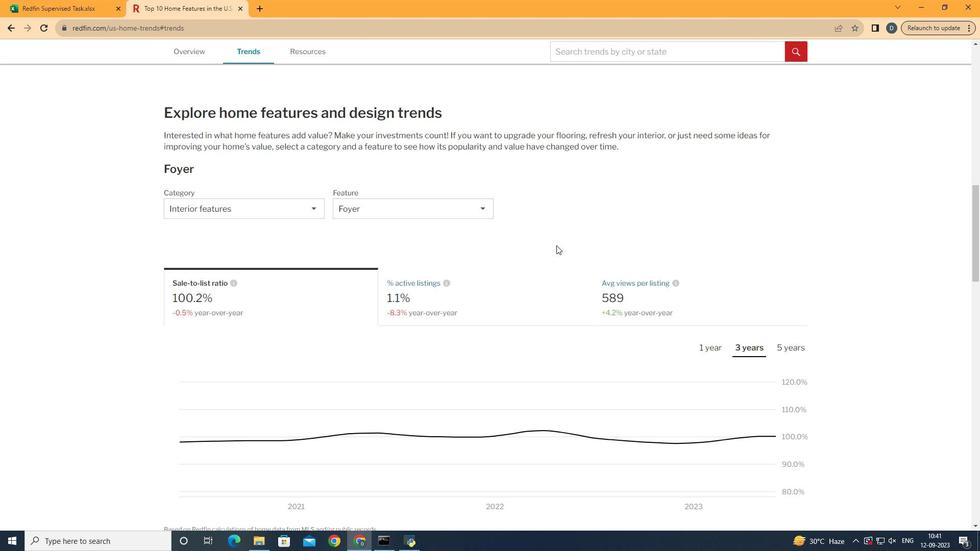 
Action: Mouse pressed left at (554, 245)
Screenshot: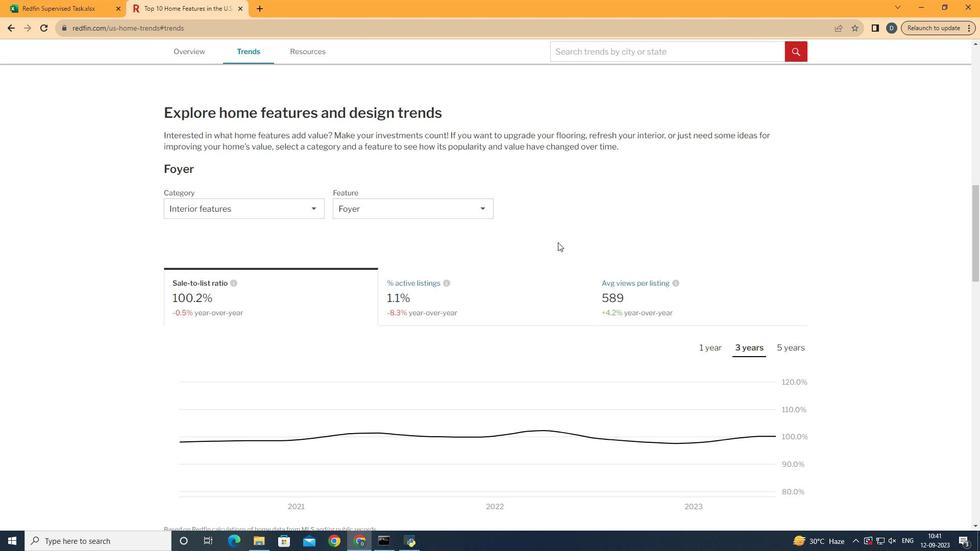 
Action: Mouse moved to (503, 298)
Screenshot: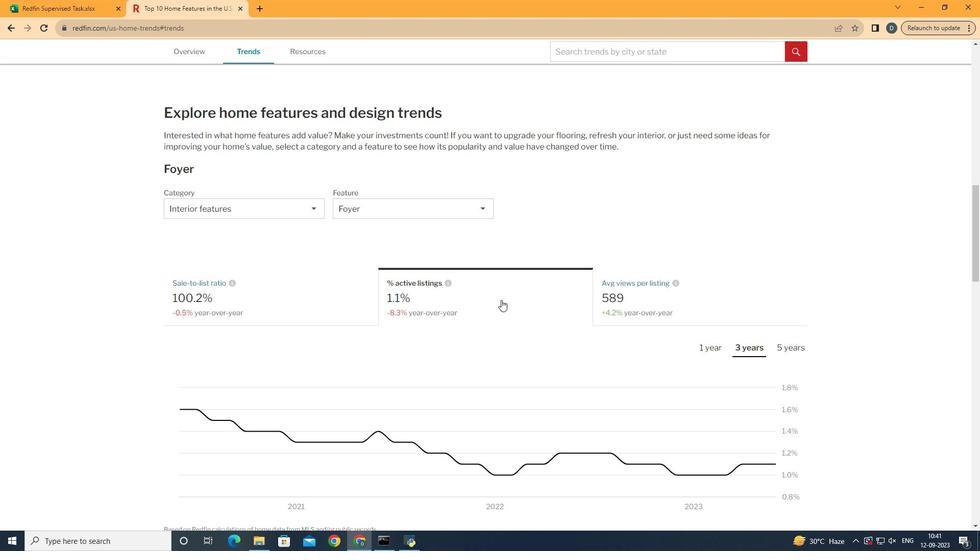 
Action: Mouse pressed left at (503, 298)
Screenshot: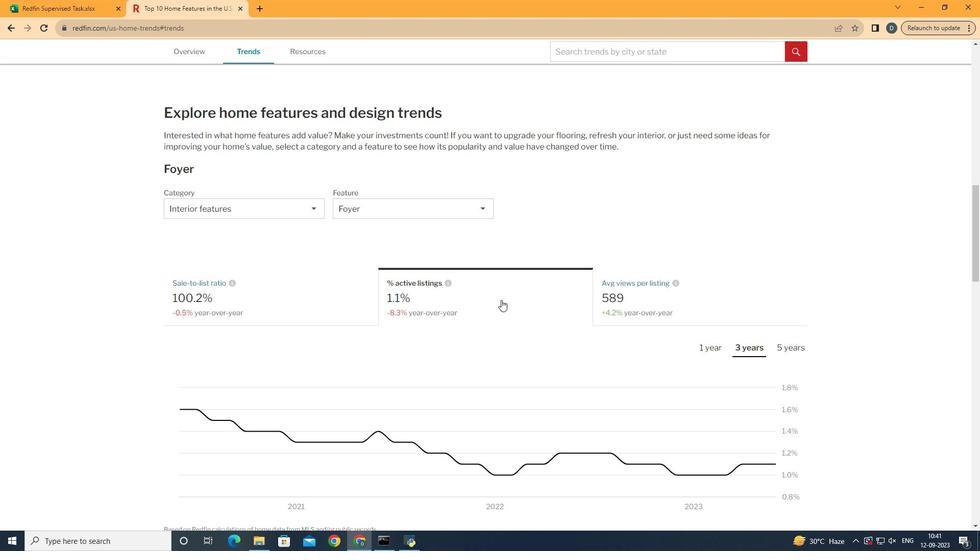 
Action: Mouse moved to (761, 348)
Screenshot: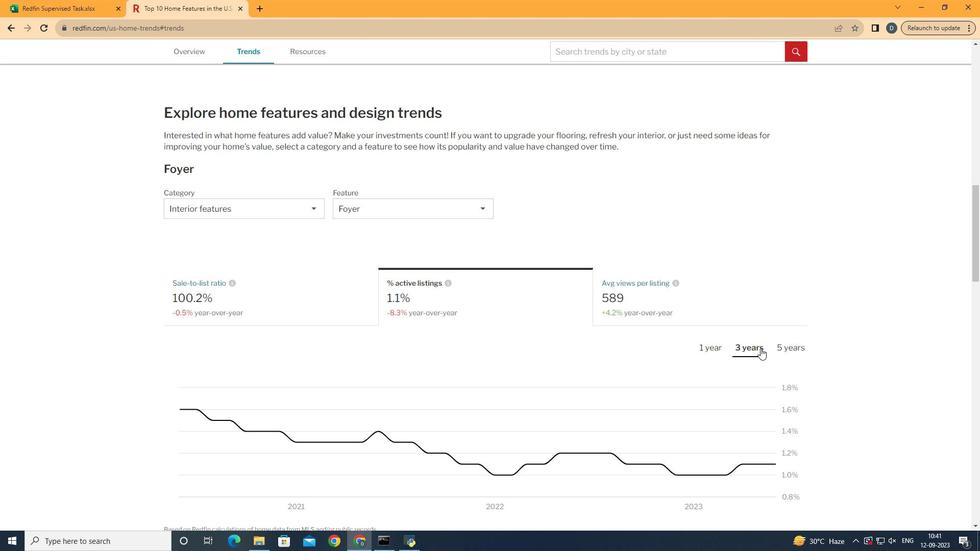 
Action: Mouse pressed left at (761, 348)
Screenshot: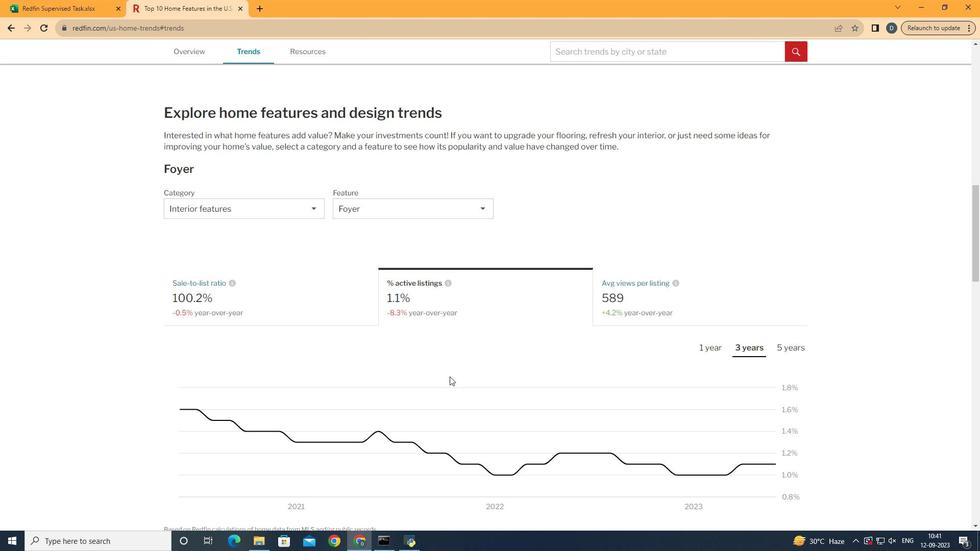 
Action: Mouse moved to (377, 368)
Screenshot: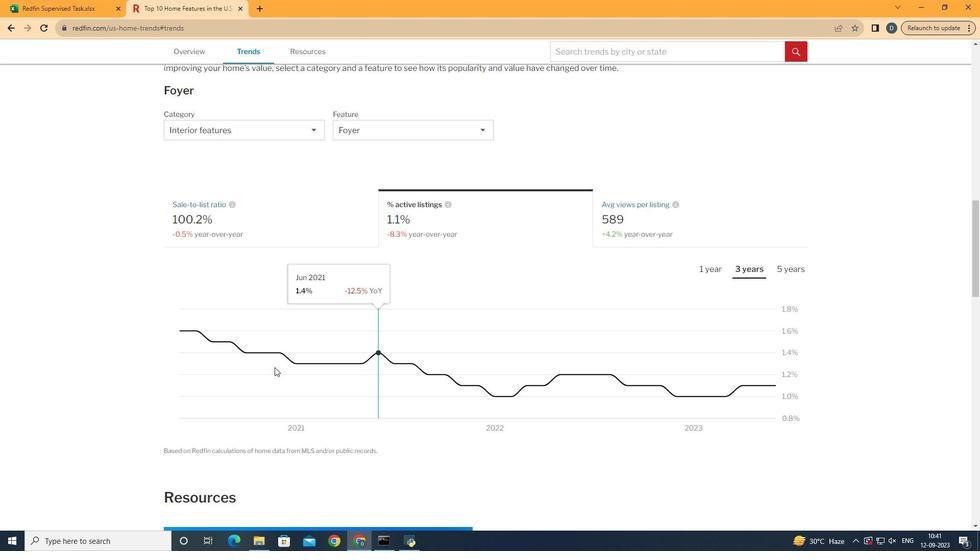
Action: Mouse scrolled (377, 368) with delta (0, 0)
Screenshot: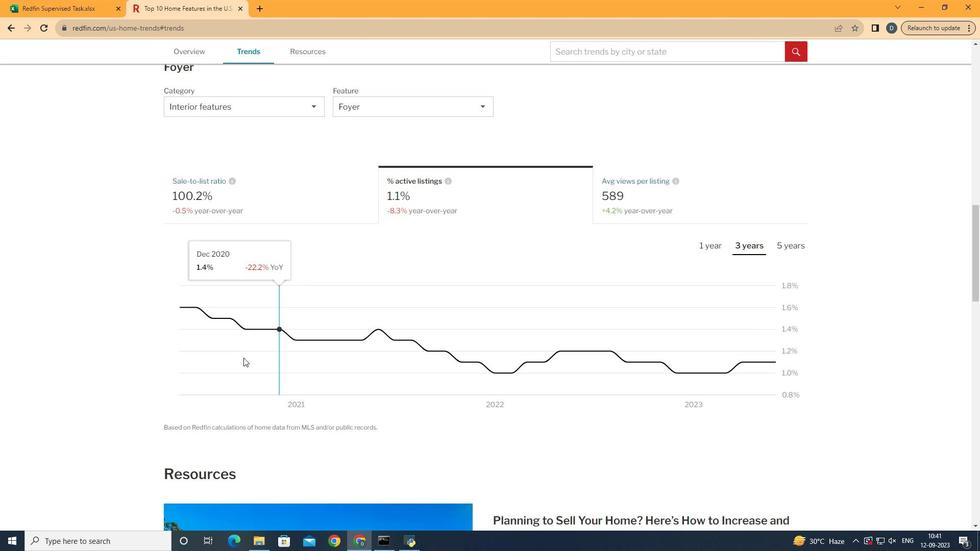 
Action: Mouse scrolled (377, 368) with delta (0, 0)
Screenshot: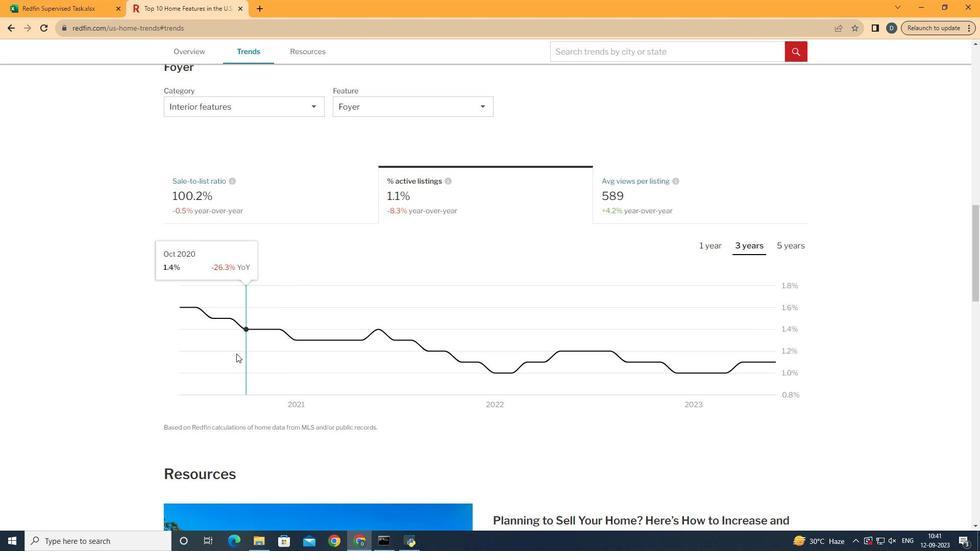 
Action: Mouse moved to (794, 372)
Screenshot: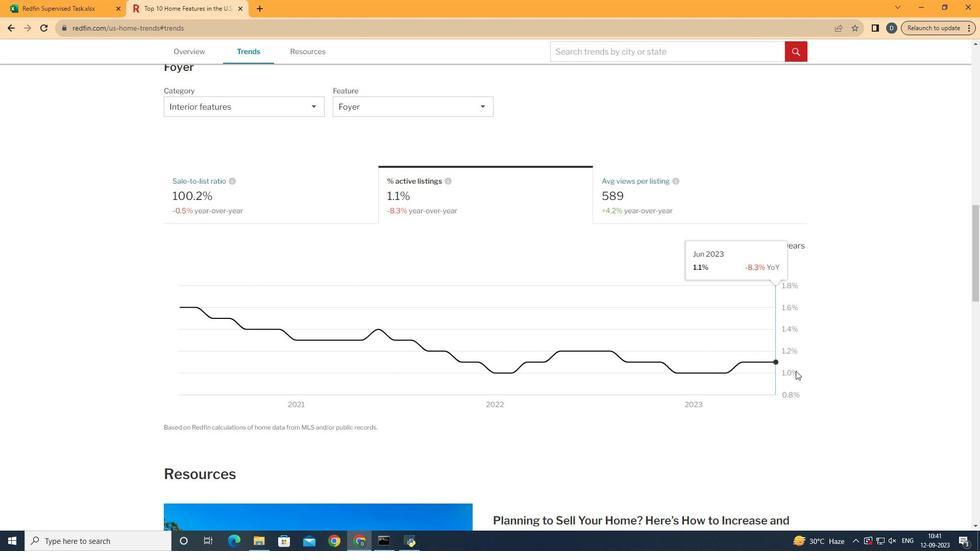 
